 Task: Search one way flight ticket for 3 adults, 3 children in business from Jackson: Jackson-medgar Wiley Evers International Airport to Rockford: Chicago Rockford International Airport(was Northwest Chicagoland Regional Airport At Rockford) on 5-1-2023. Choice of flights is United. Number of bags: 4 checked bags. Price is upto 42000. Outbound departure time preference is 15:45.
Action: Mouse moved to (366, 536)
Screenshot: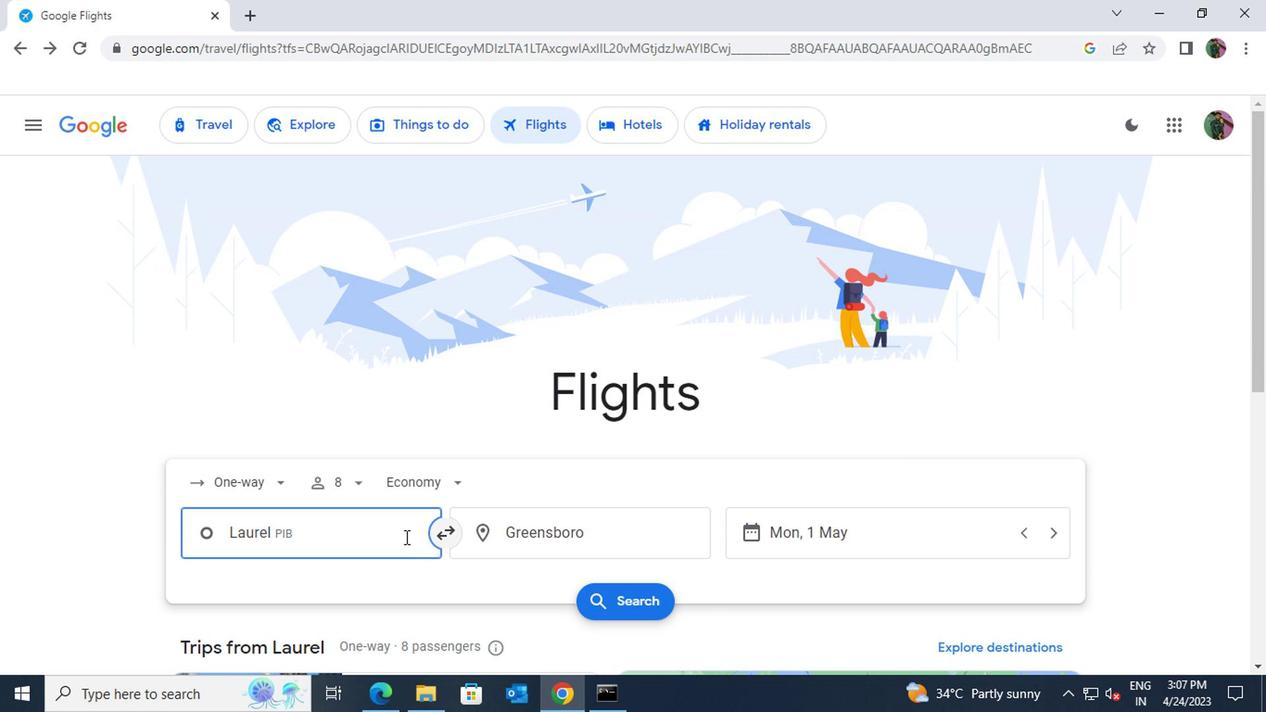 
Action: Mouse pressed left at (366, 536)
Screenshot: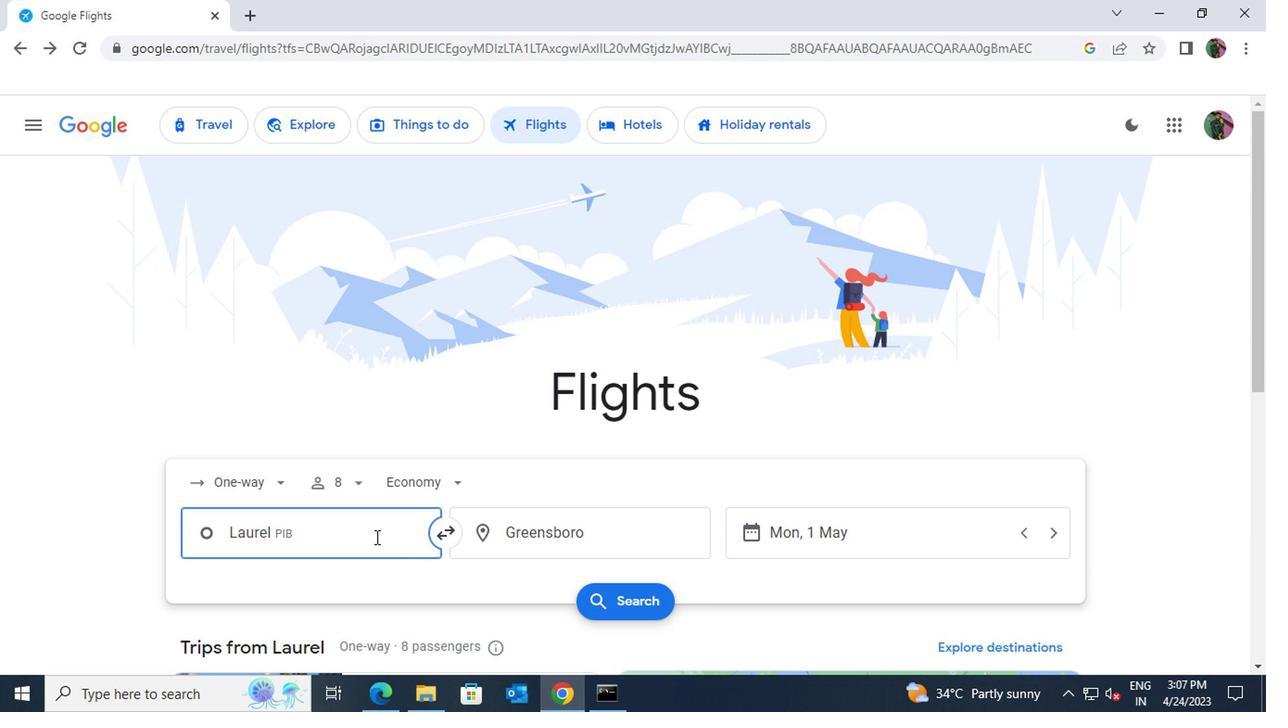 
Action: Key pressed jackson<Key.space>medg
Screenshot: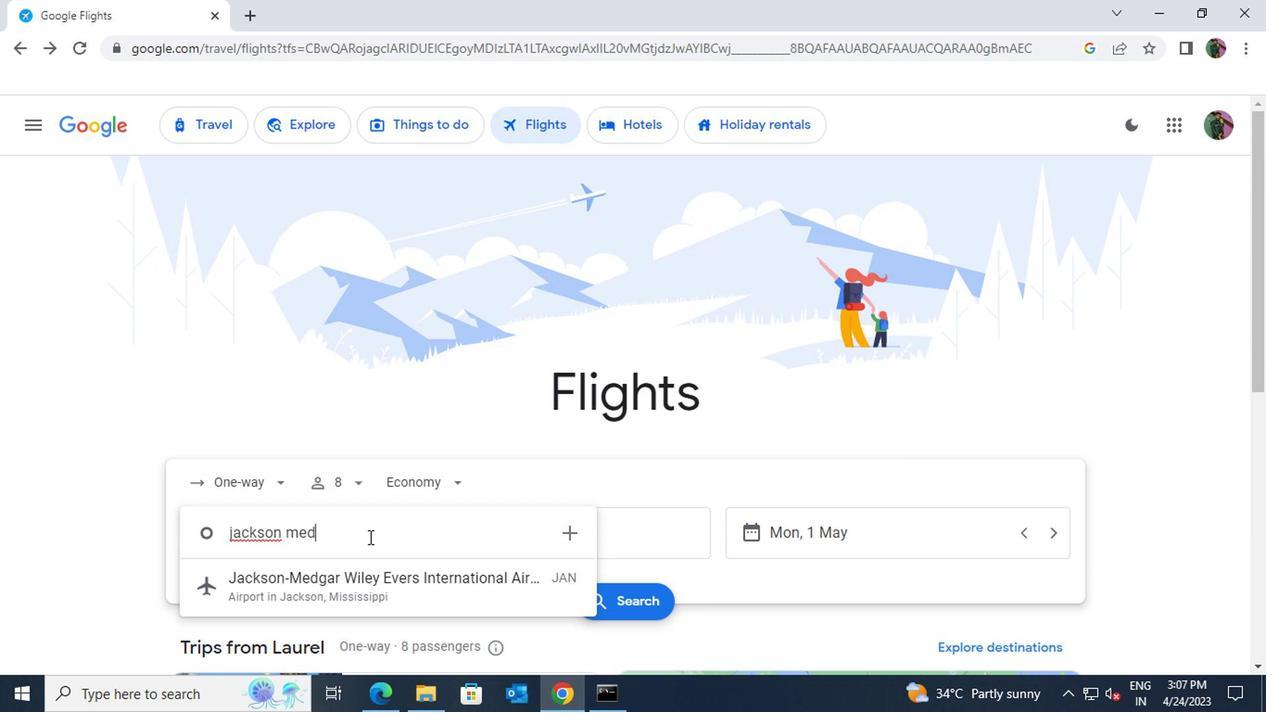 
Action: Mouse moved to (372, 581)
Screenshot: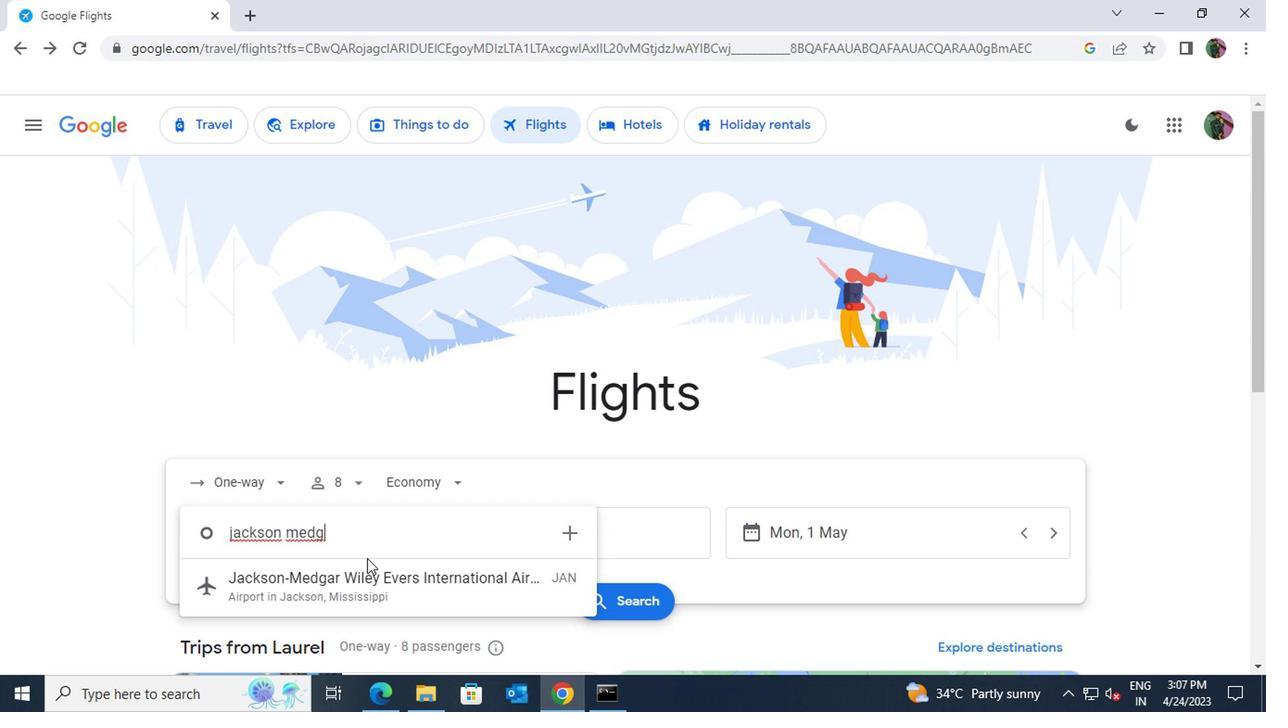 
Action: Mouse pressed left at (372, 581)
Screenshot: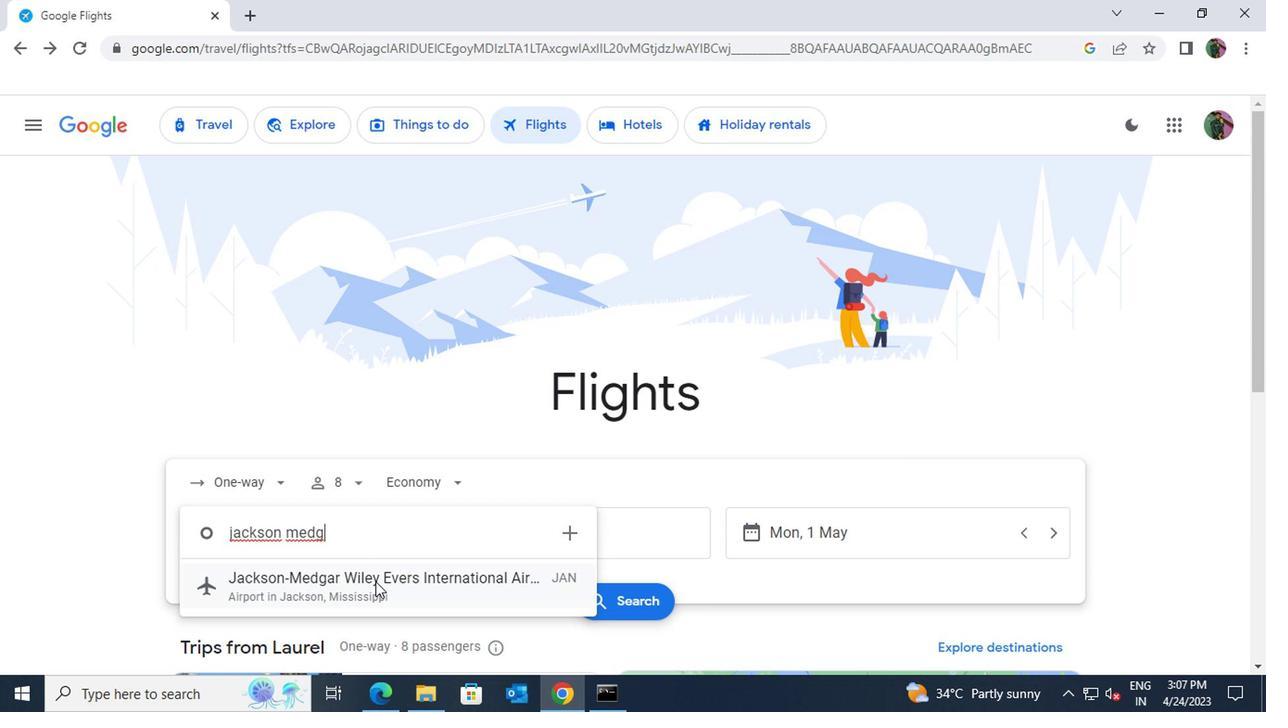 
Action: Mouse moved to (538, 538)
Screenshot: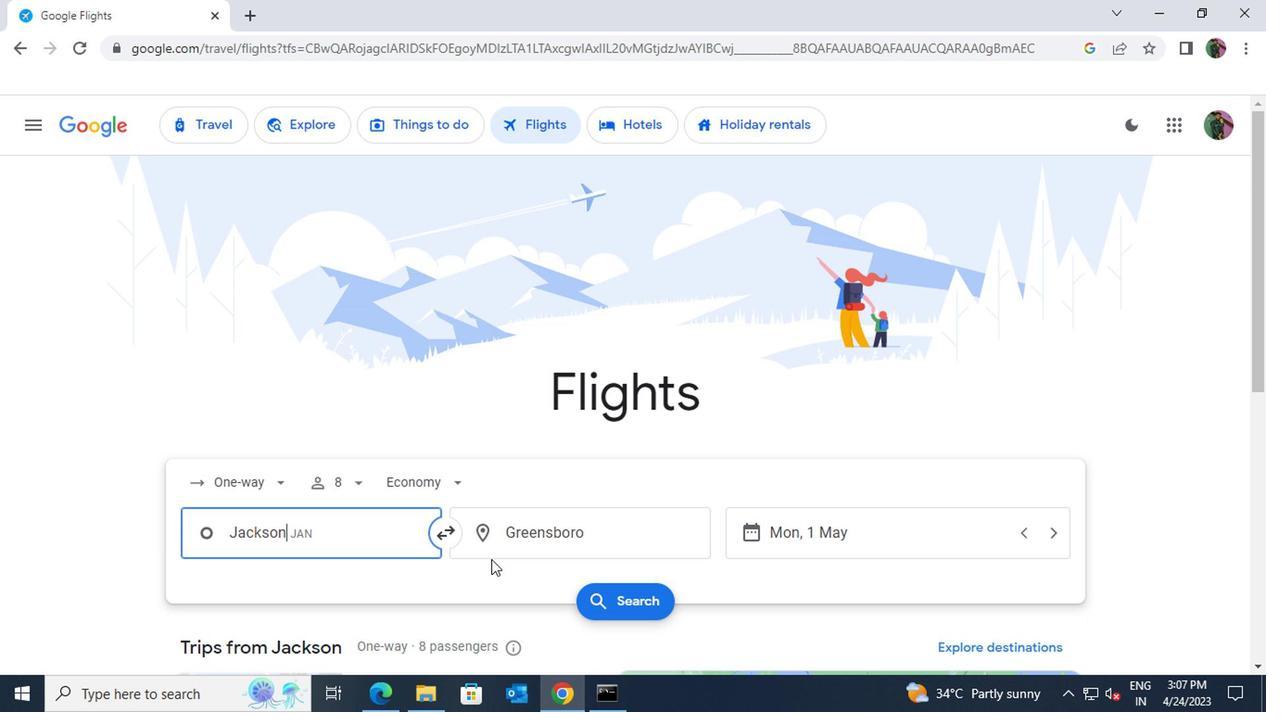
Action: Mouse pressed left at (538, 538)
Screenshot: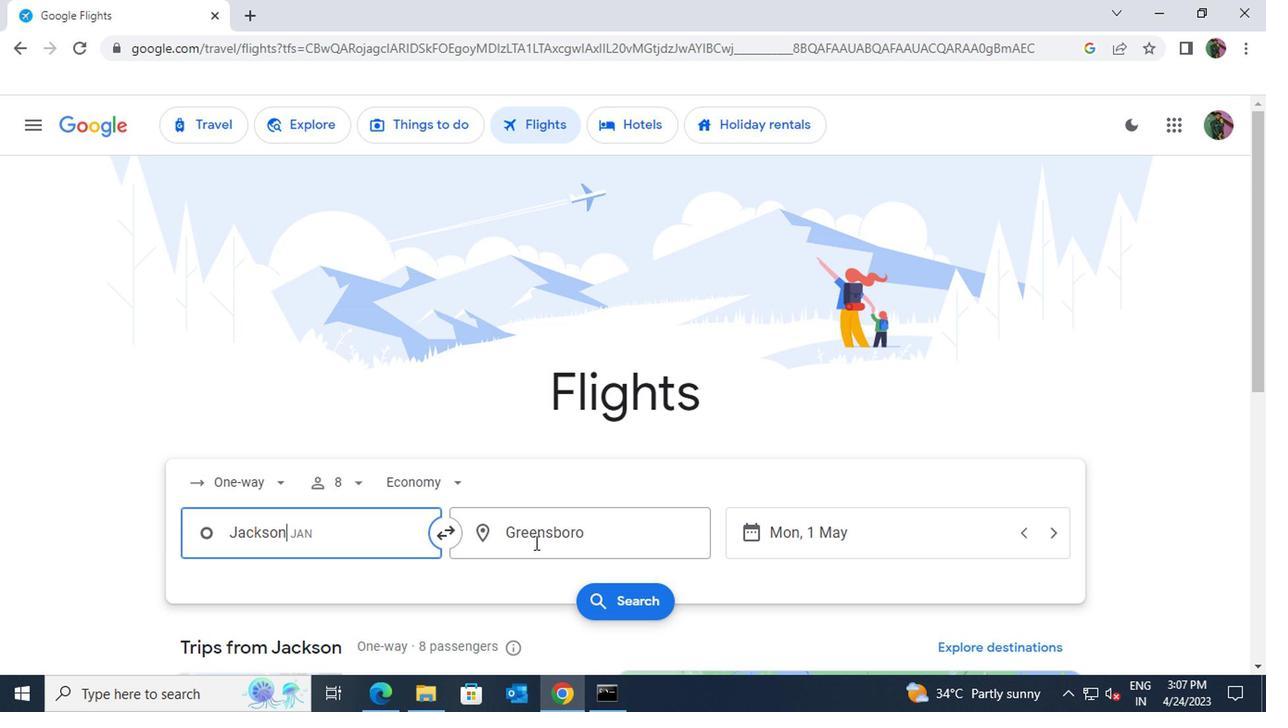 
Action: Key pressed rockford<Key.space>chic
Screenshot: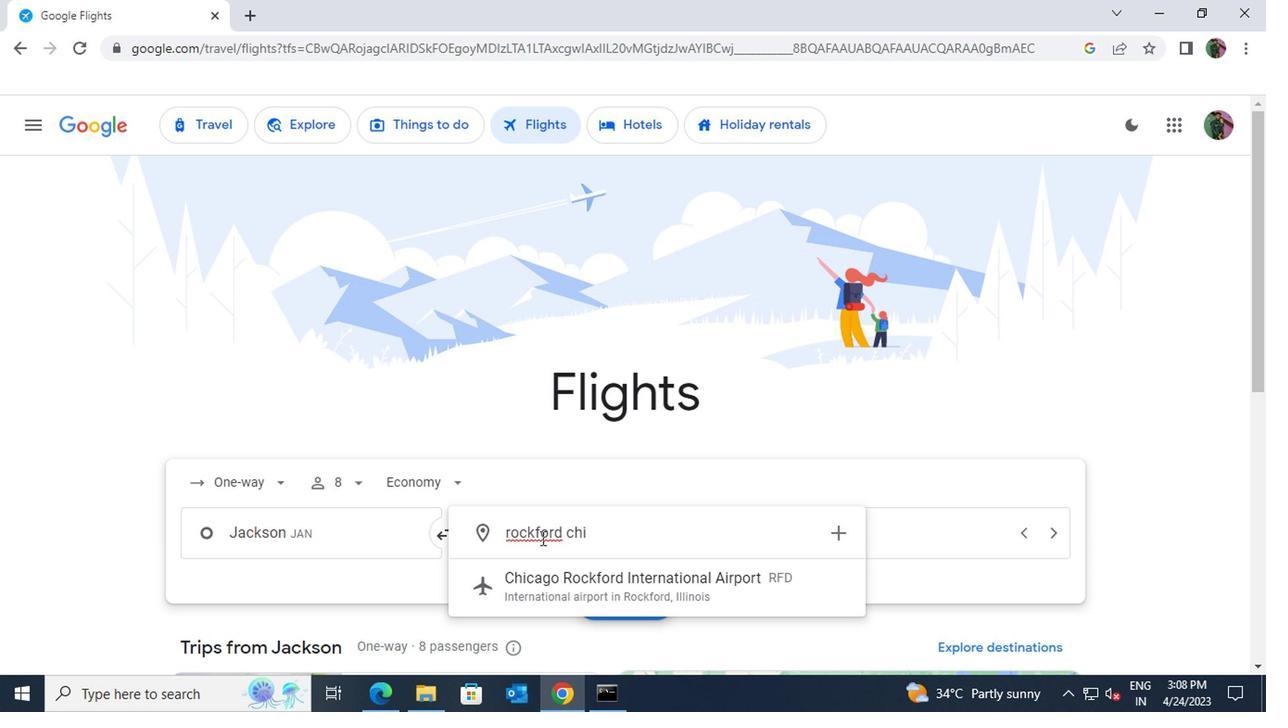 
Action: Mouse moved to (558, 575)
Screenshot: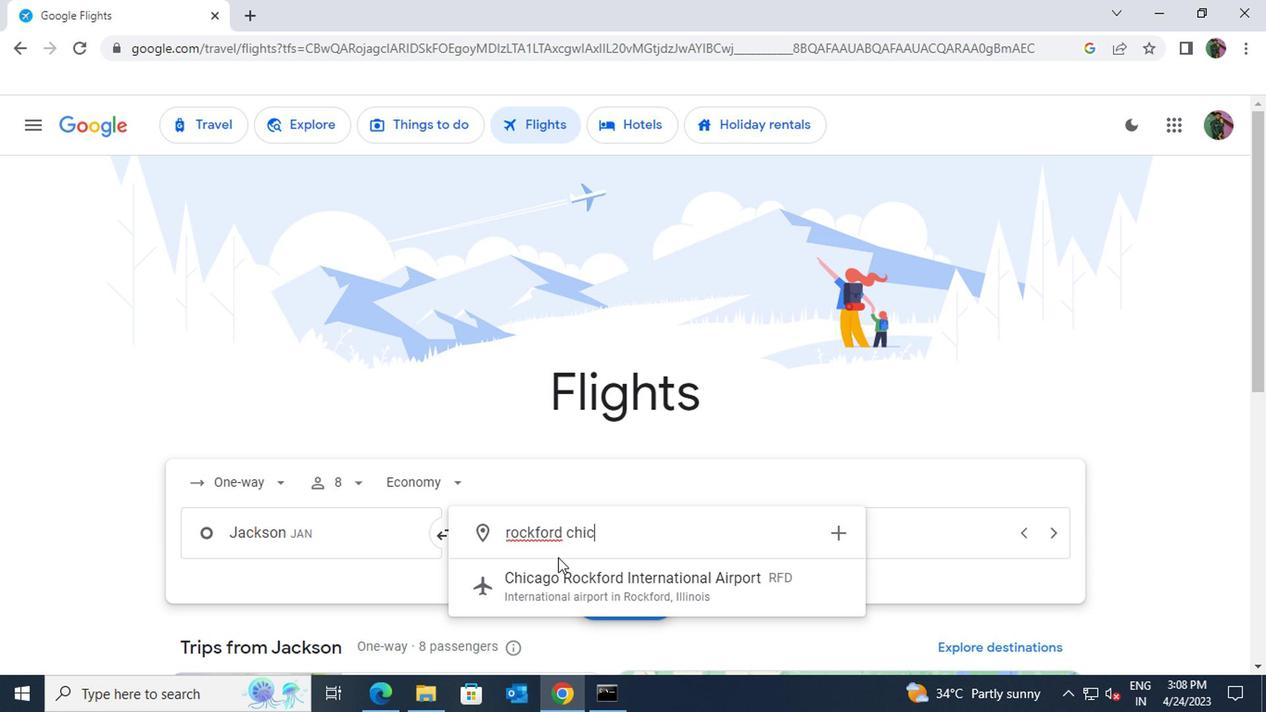
Action: Mouse pressed left at (558, 575)
Screenshot: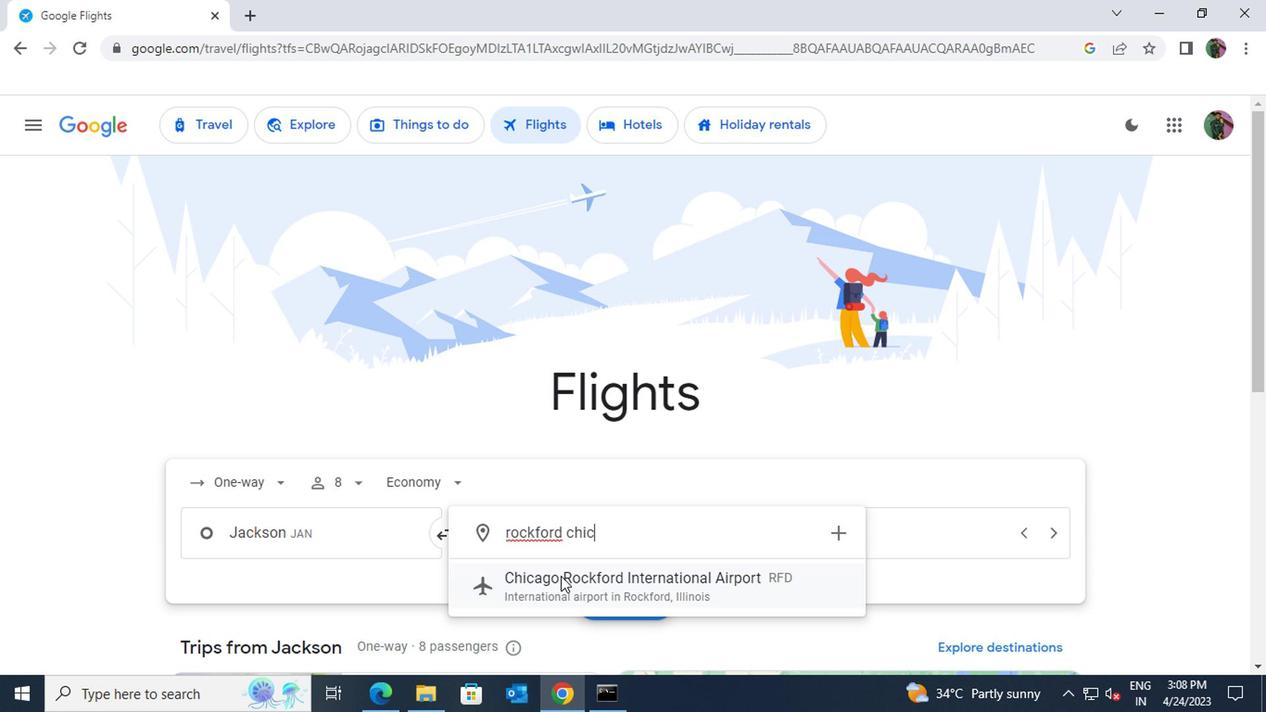 
Action: Mouse moved to (277, 481)
Screenshot: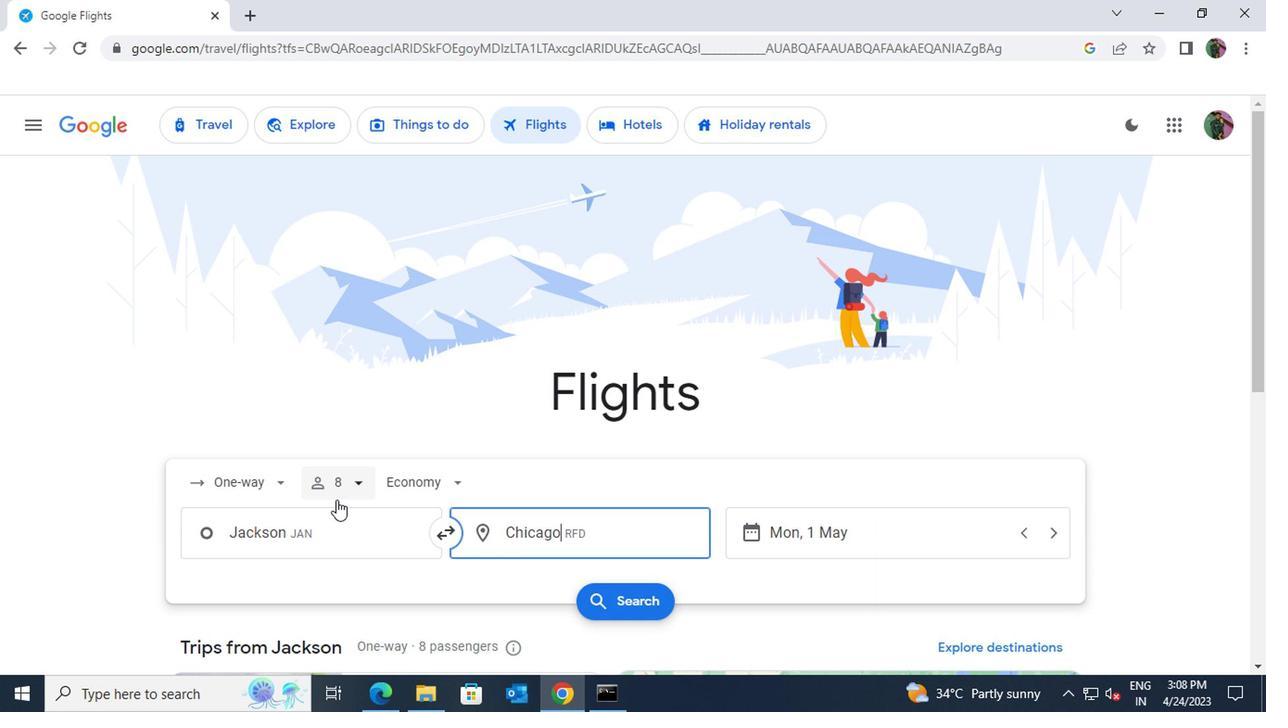 
Action: Mouse pressed left at (277, 481)
Screenshot: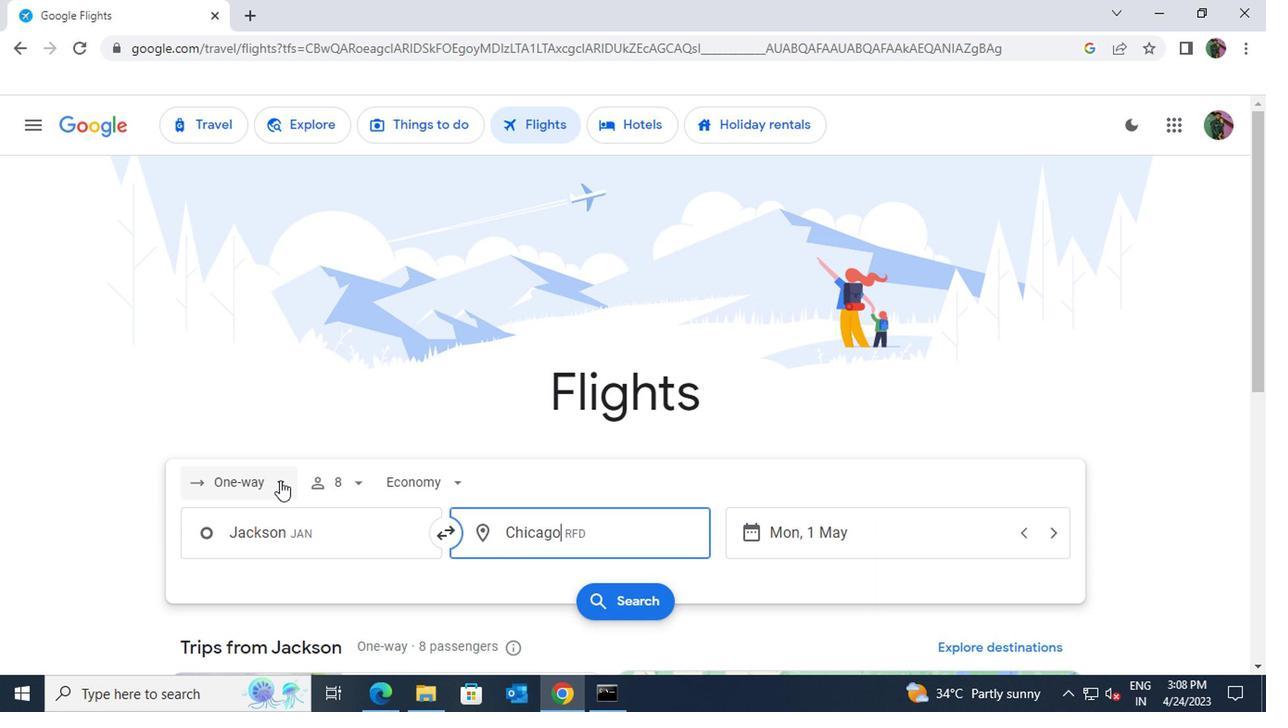 
Action: Mouse moved to (270, 392)
Screenshot: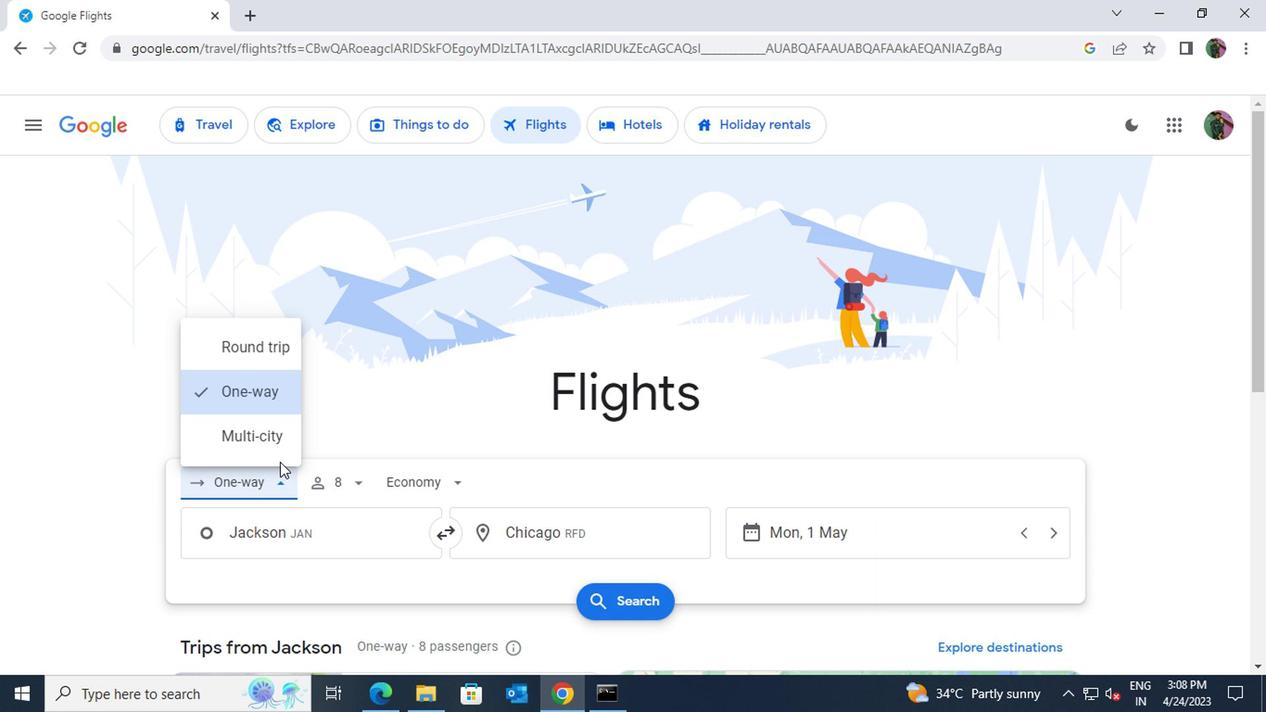 
Action: Mouse pressed left at (270, 392)
Screenshot: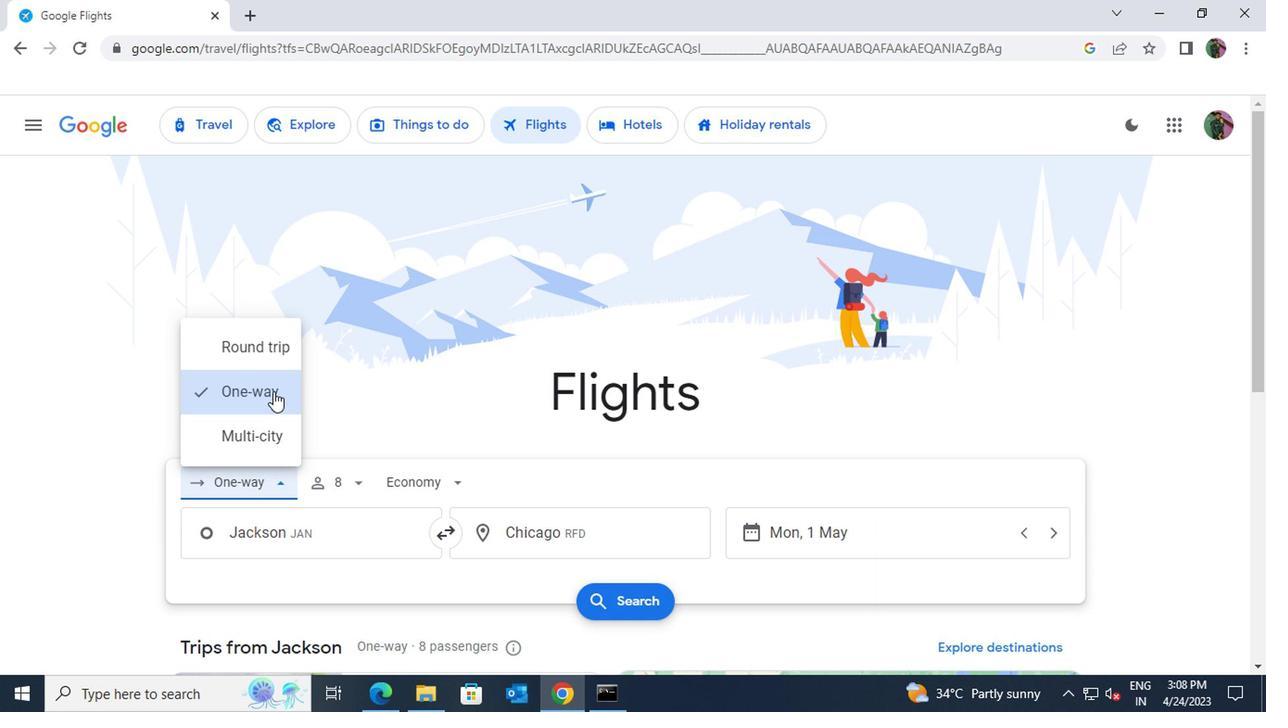 
Action: Mouse moved to (346, 478)
Screenshot: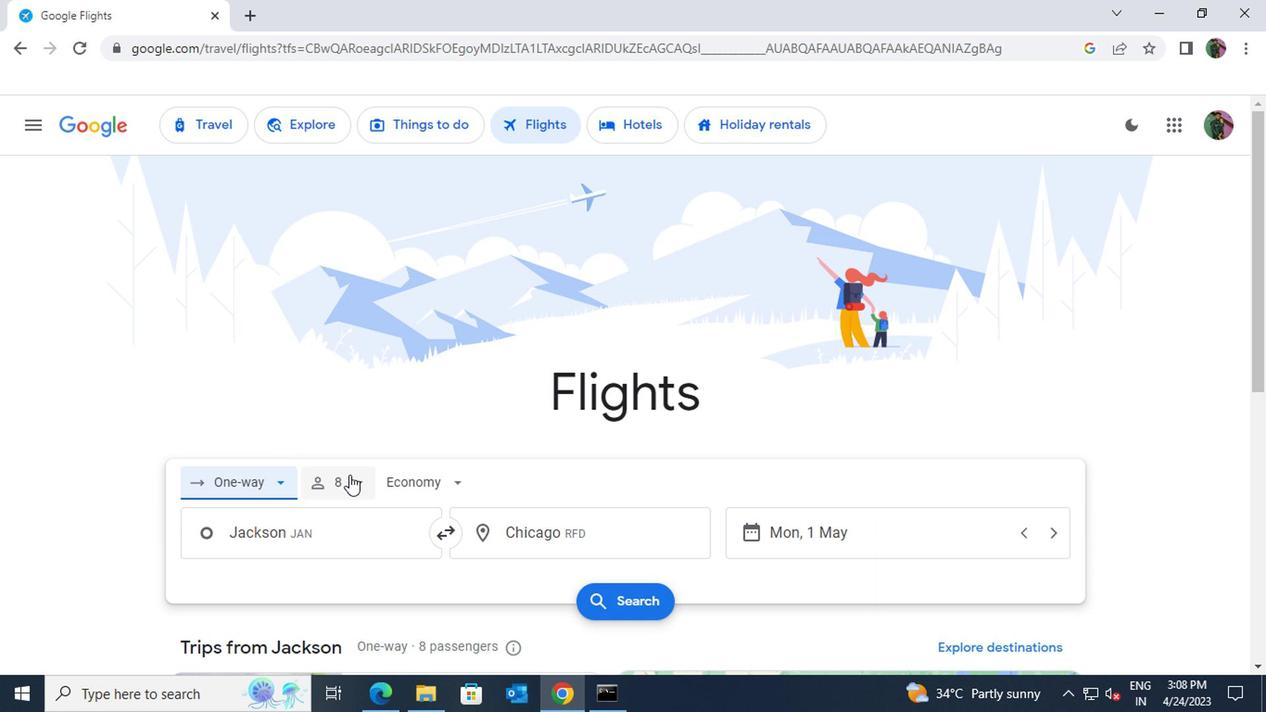 
Action: Mouse pressed left at (346, 478)
Screenshot: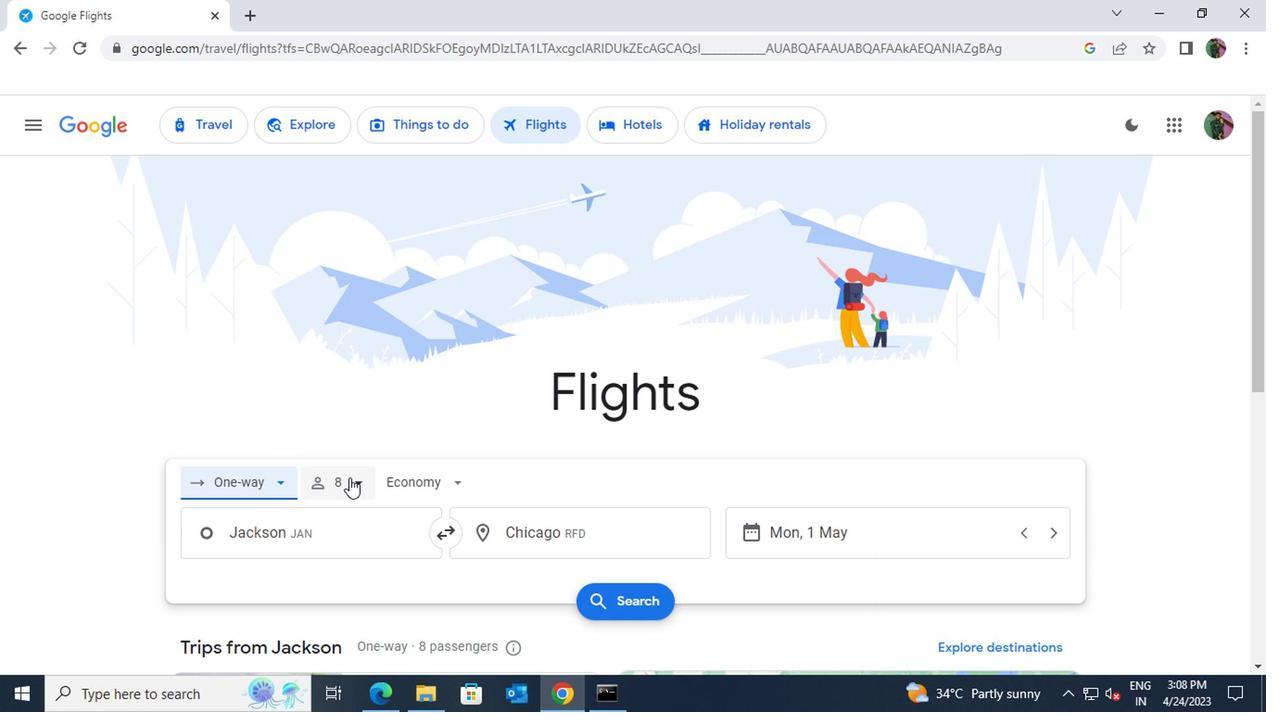 
Action: Mouse moved to (418, 527)
Screenshot: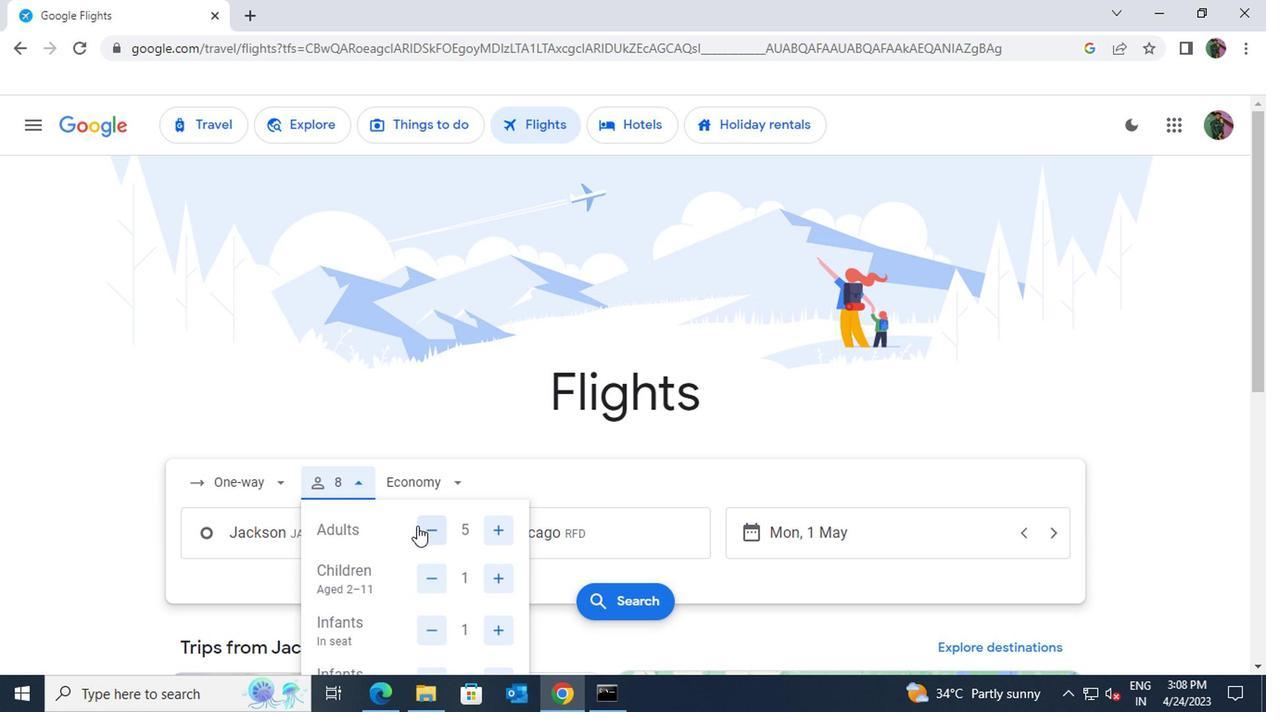 
Action: Mouse pressed left at (418, 527)
Screenshot: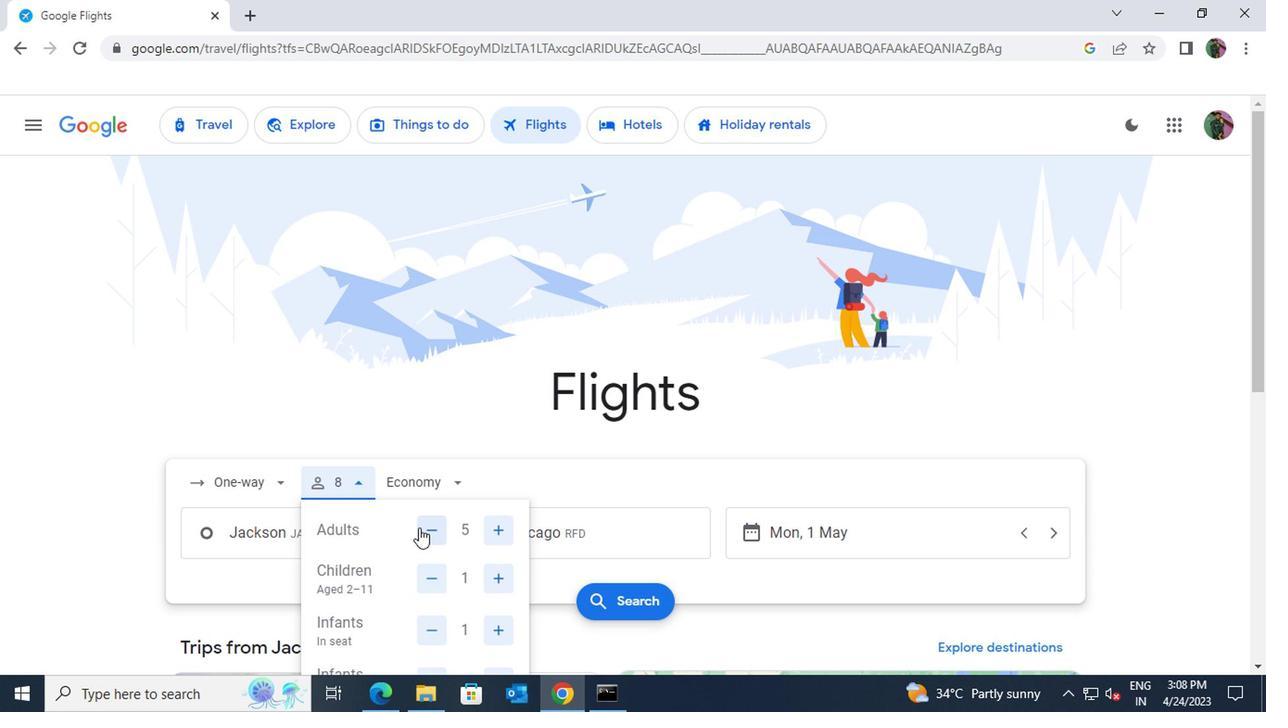 
Action: Mouse pressed left at (418, 527)
Screenshot: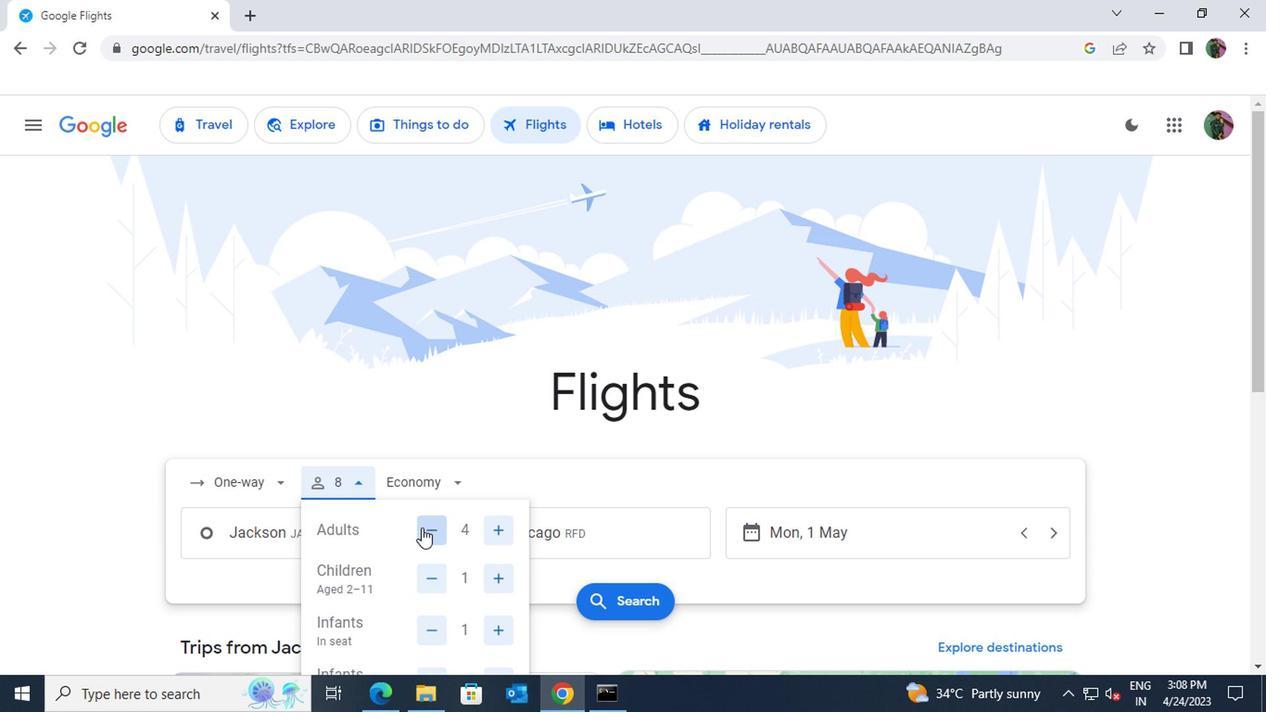 
Action: Mouse moved to (484, 573)
Screenshot: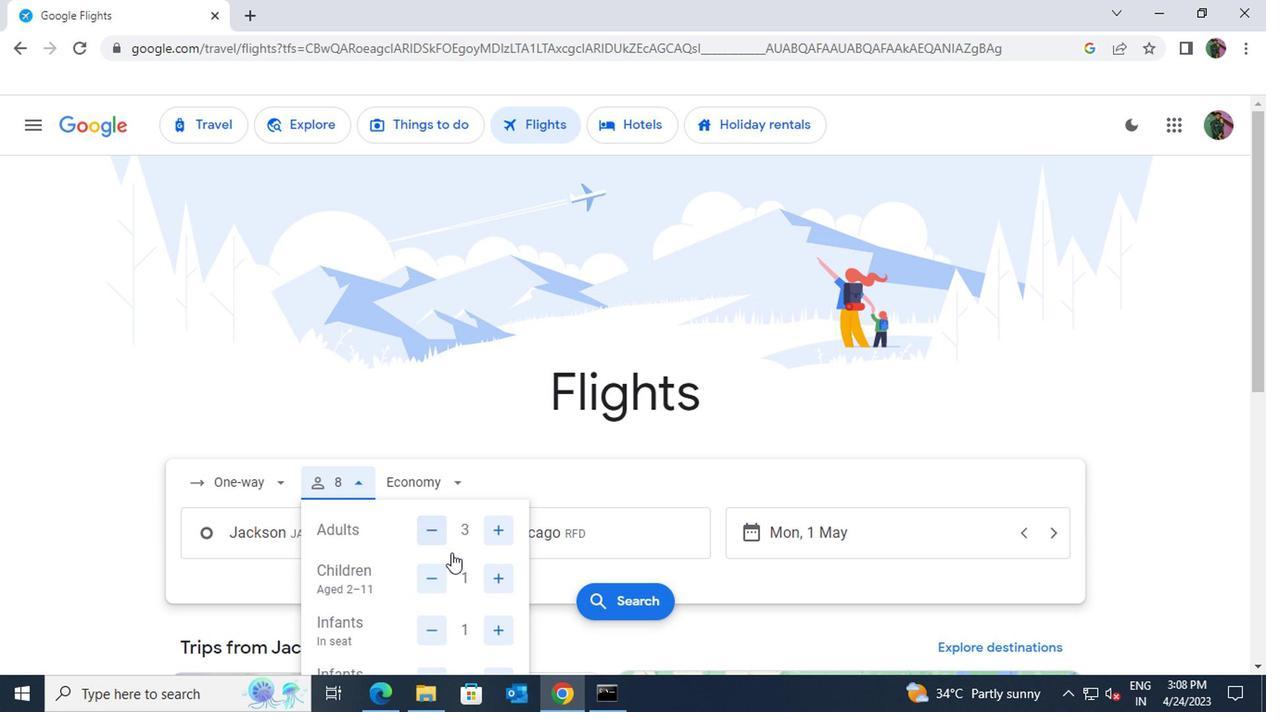 
Action: Mouse pressed left at (484, 573)
Screenshot: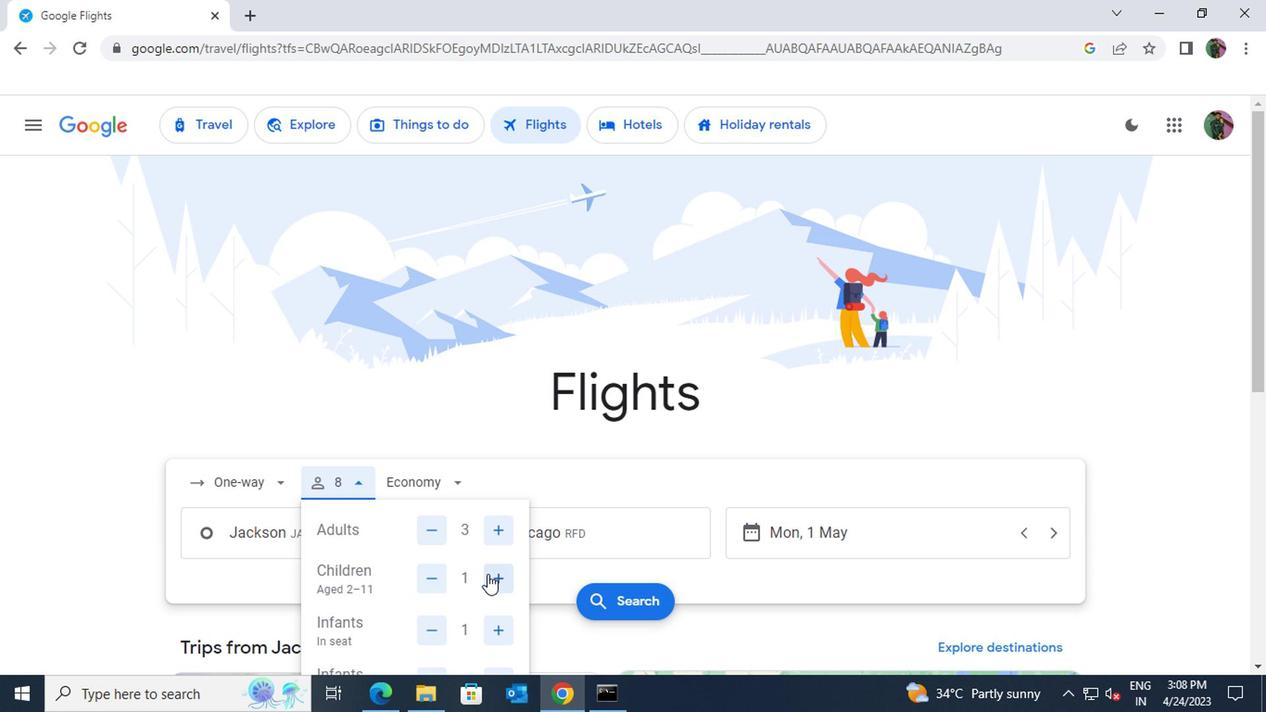 
Action: Mouse pressed left at (484, 573)
Screenshot: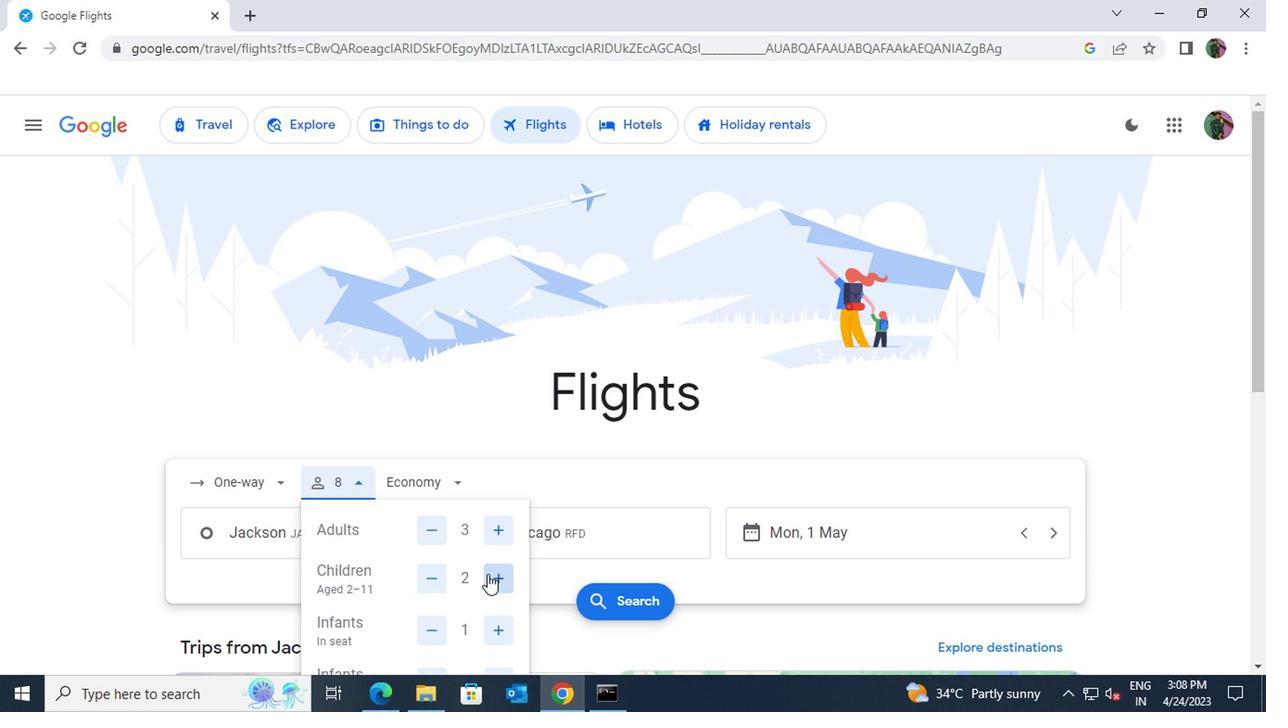 
Action: Mouse scrolled (484, 573) with delta (0, 0)
Screenshot: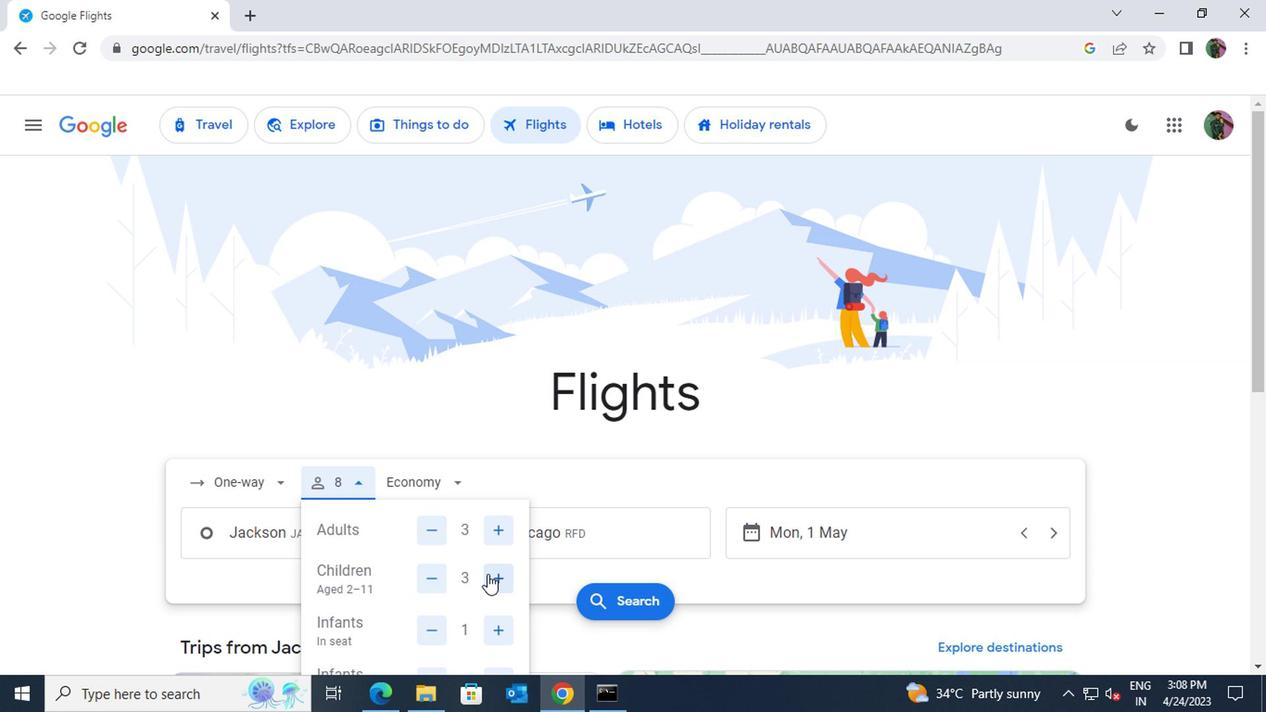 
Action: Mouse moved to (427, 543)
Screenshot: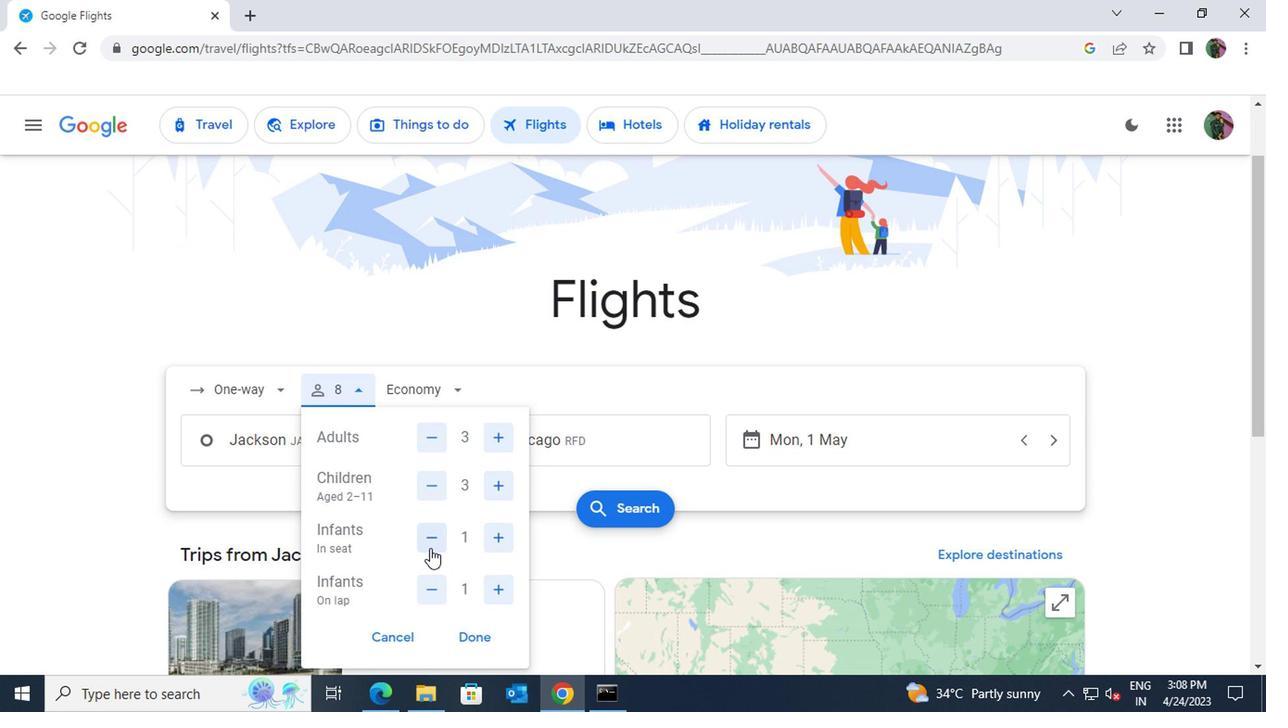 
Action: Mouse pressed left at (427, 543)
Screenshot: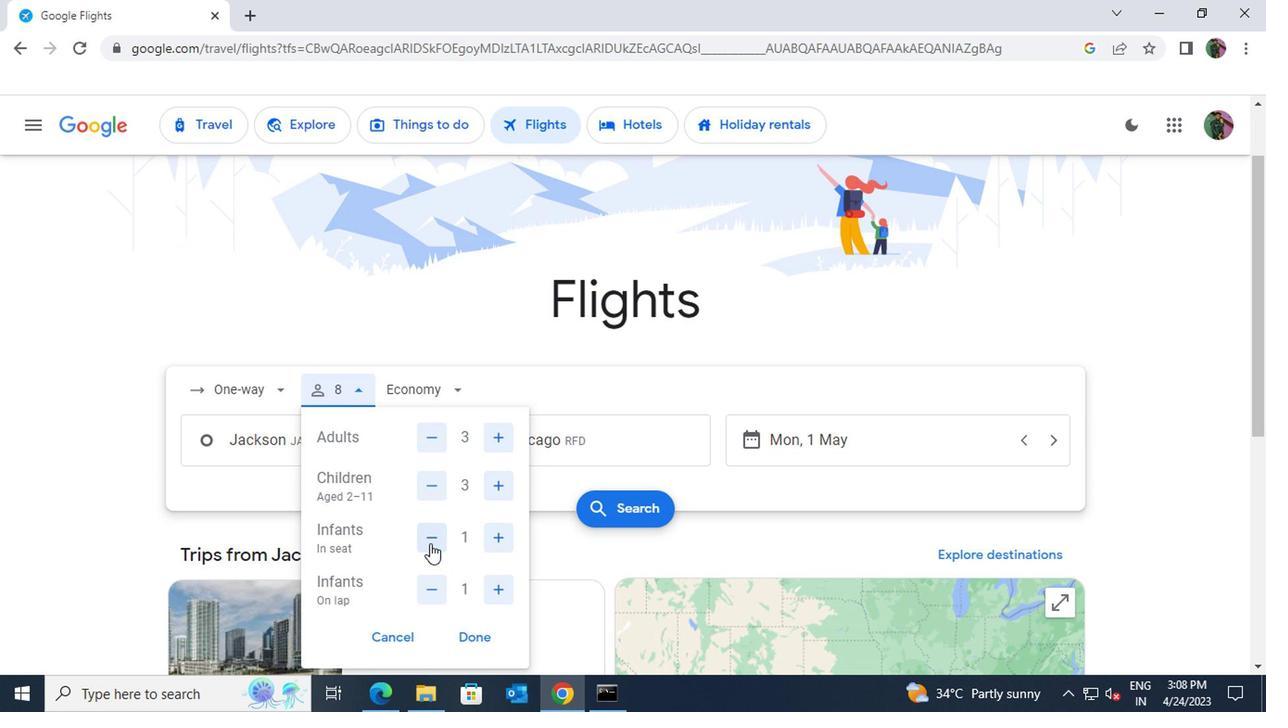 
Action: Mouse moved to (430, 578)
Screenshot: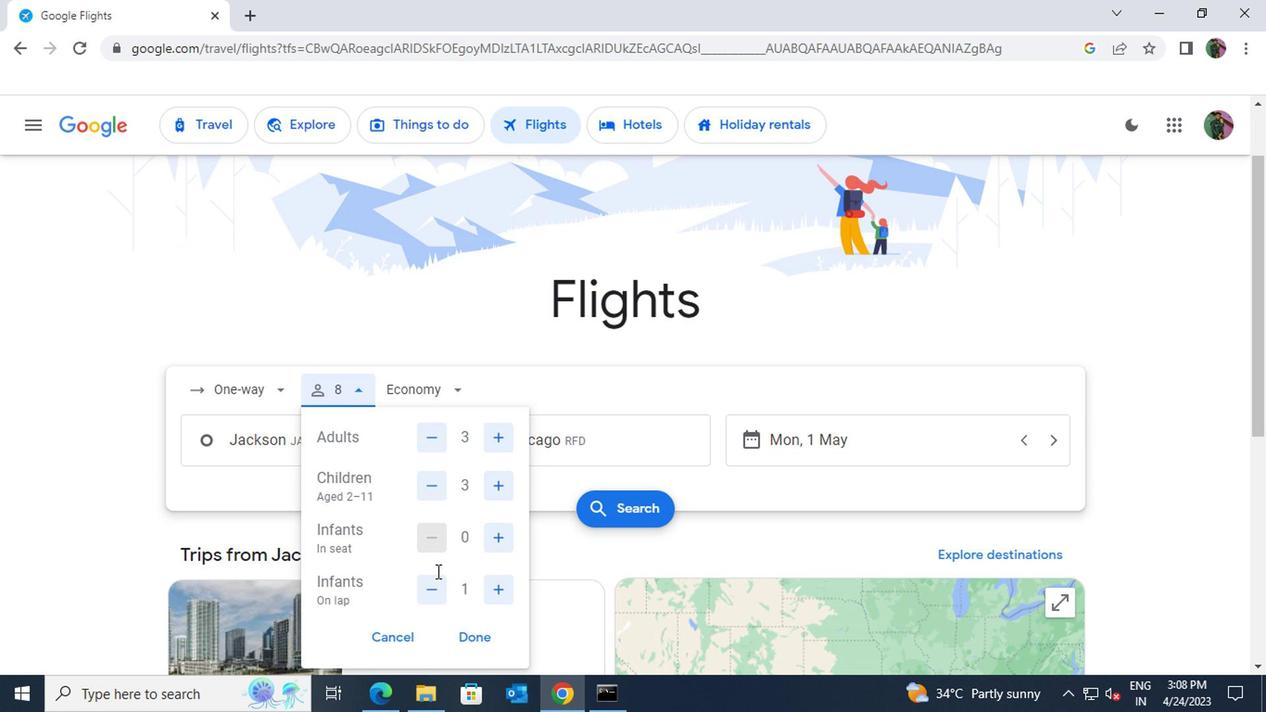 
Action: Mouse pressed left at (430, 578)
Screenshot: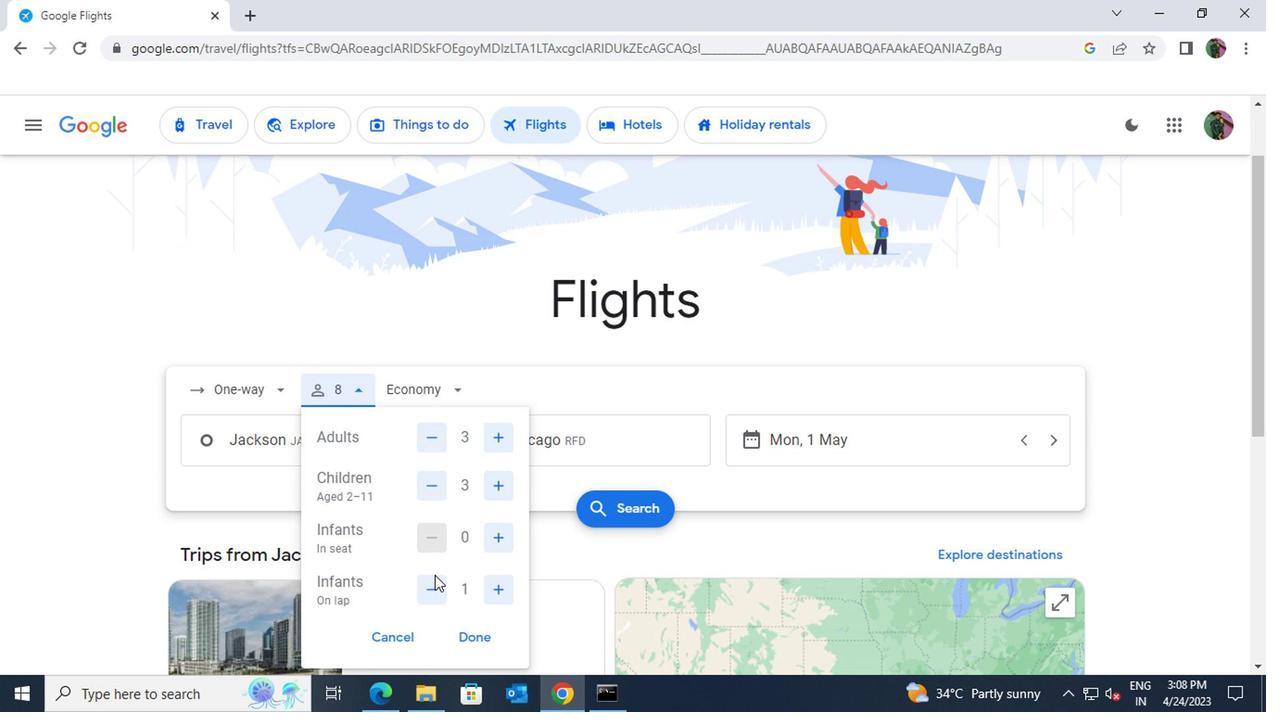 
Action: Mouse scrolled (430, 577) with delta (0, -1)
Screenshot: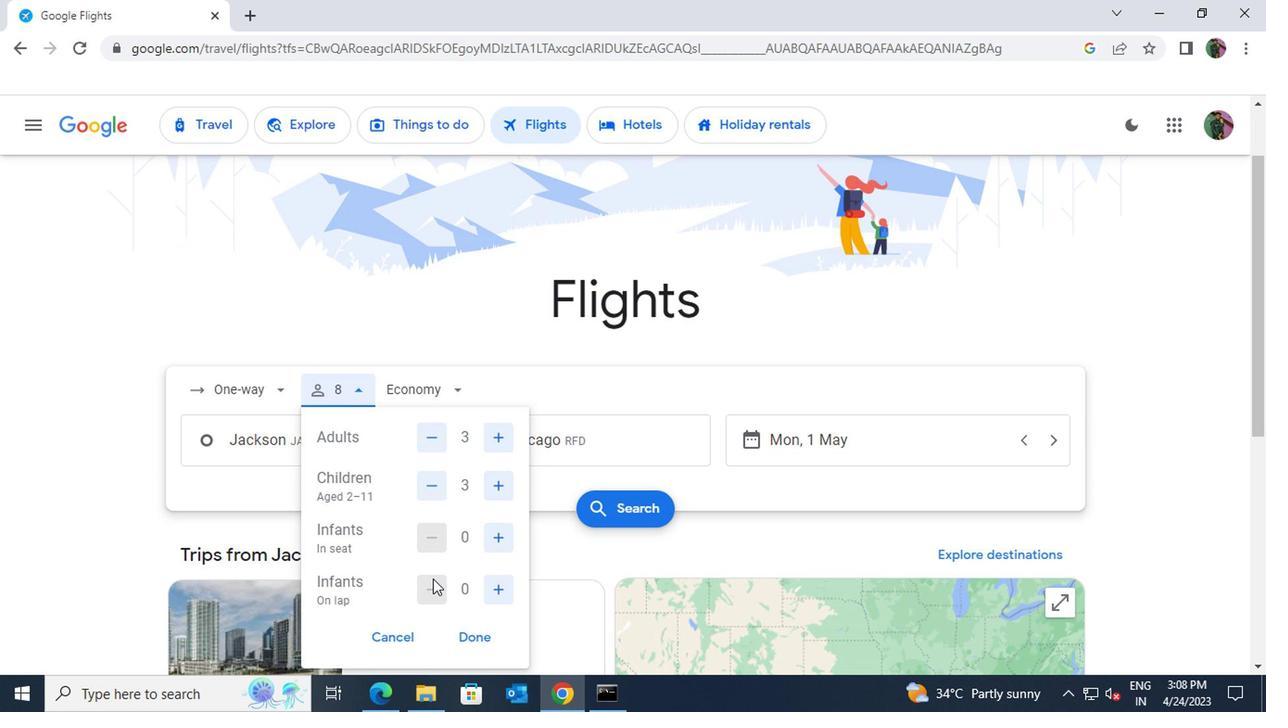 
Action: Mouse moved to (464, 544)
Screenshot: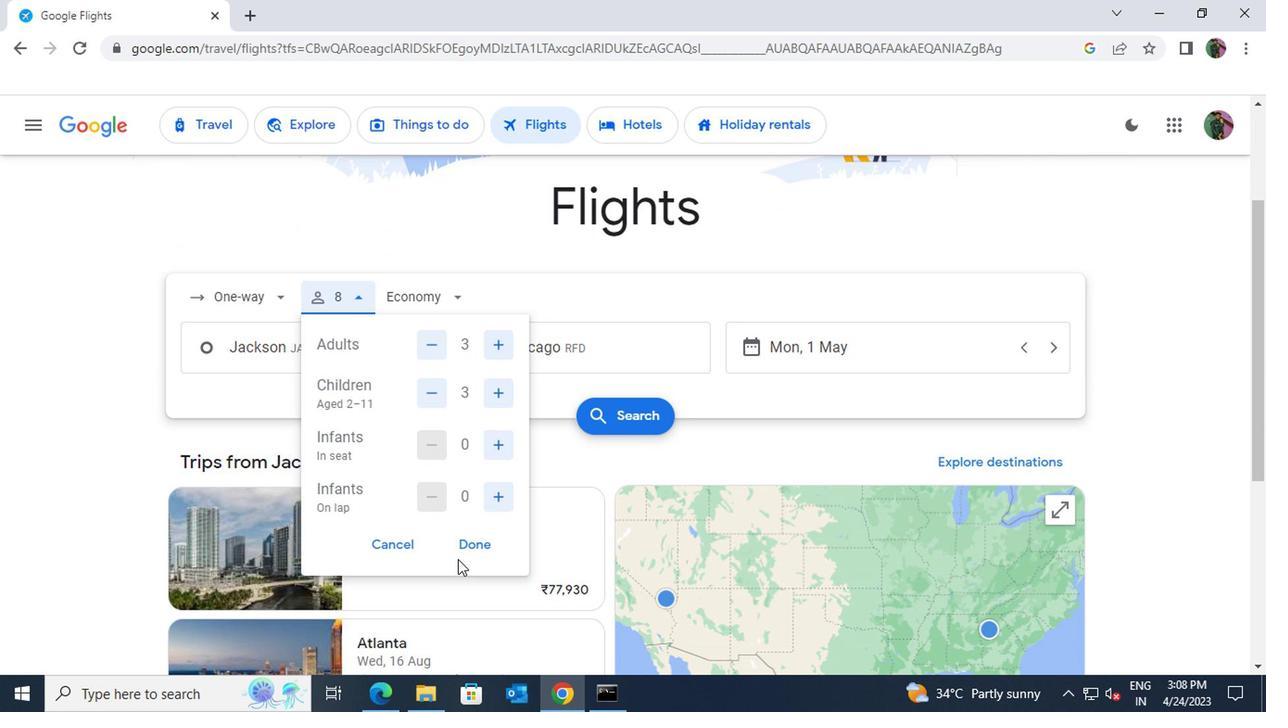
Action: Mouse pressed left at (464, 544)
Screenshot: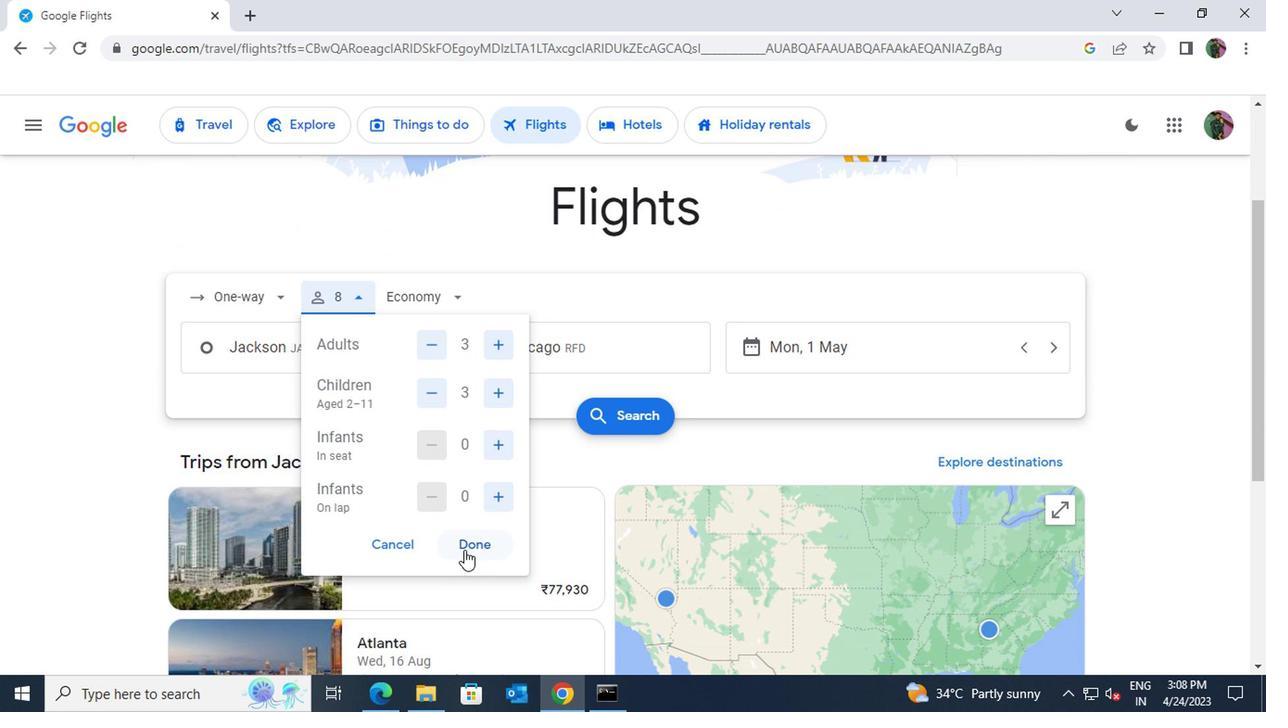 
Action: Mouse moved to (743, 345)
Screenshot: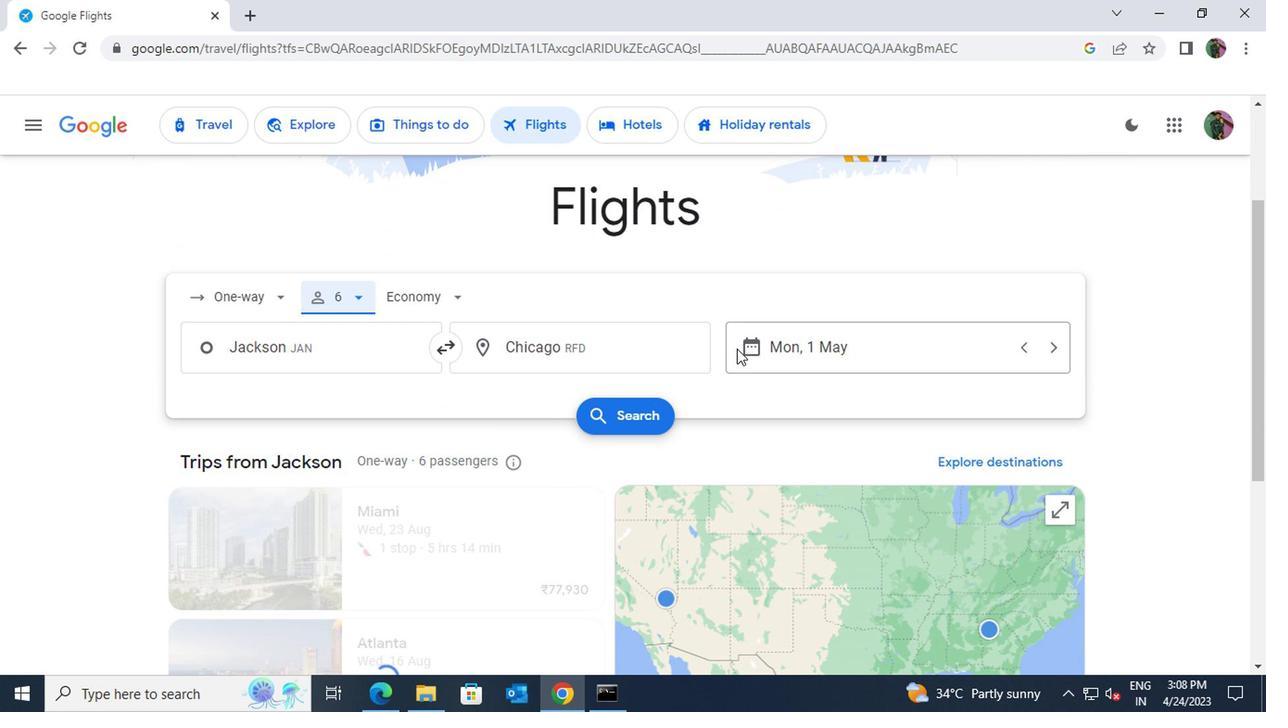 
Action: Mouse pressed left at (743, 345)
Screenshot: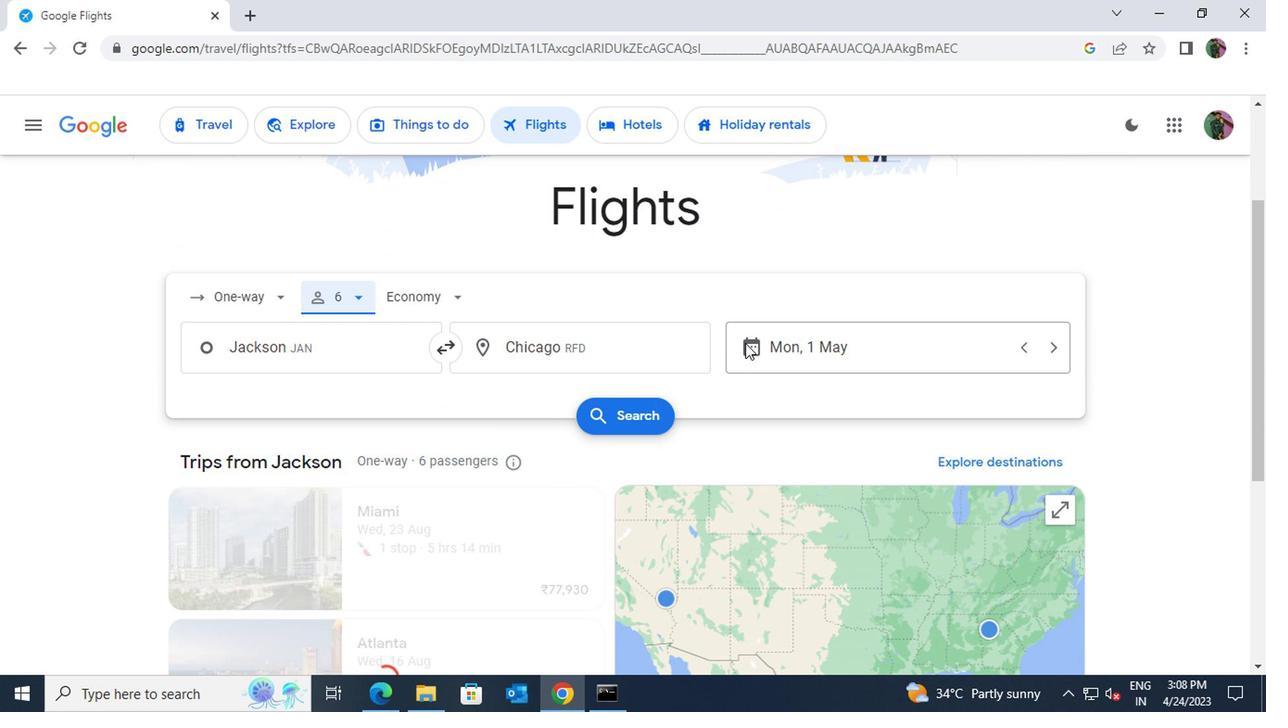
Action: Mouse moved to (807, 338)
Screenshot: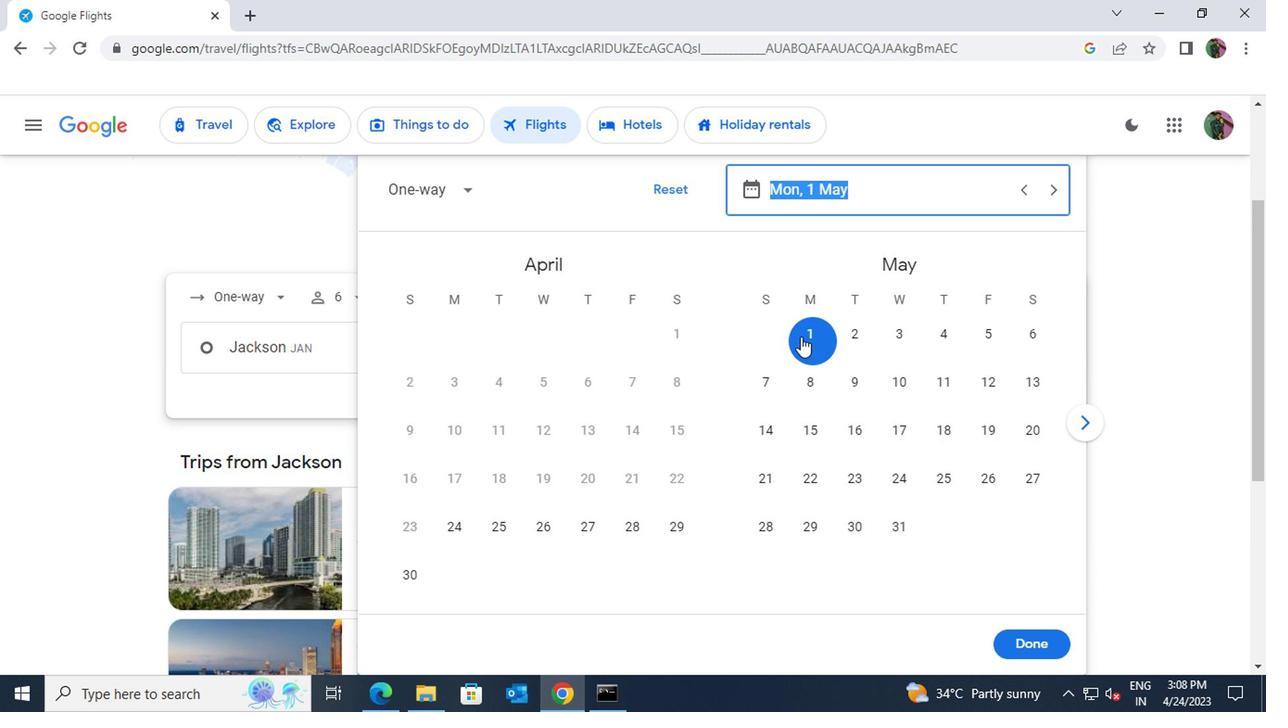 
Action: Mouse pressed left at (807, 338)
Screenshot: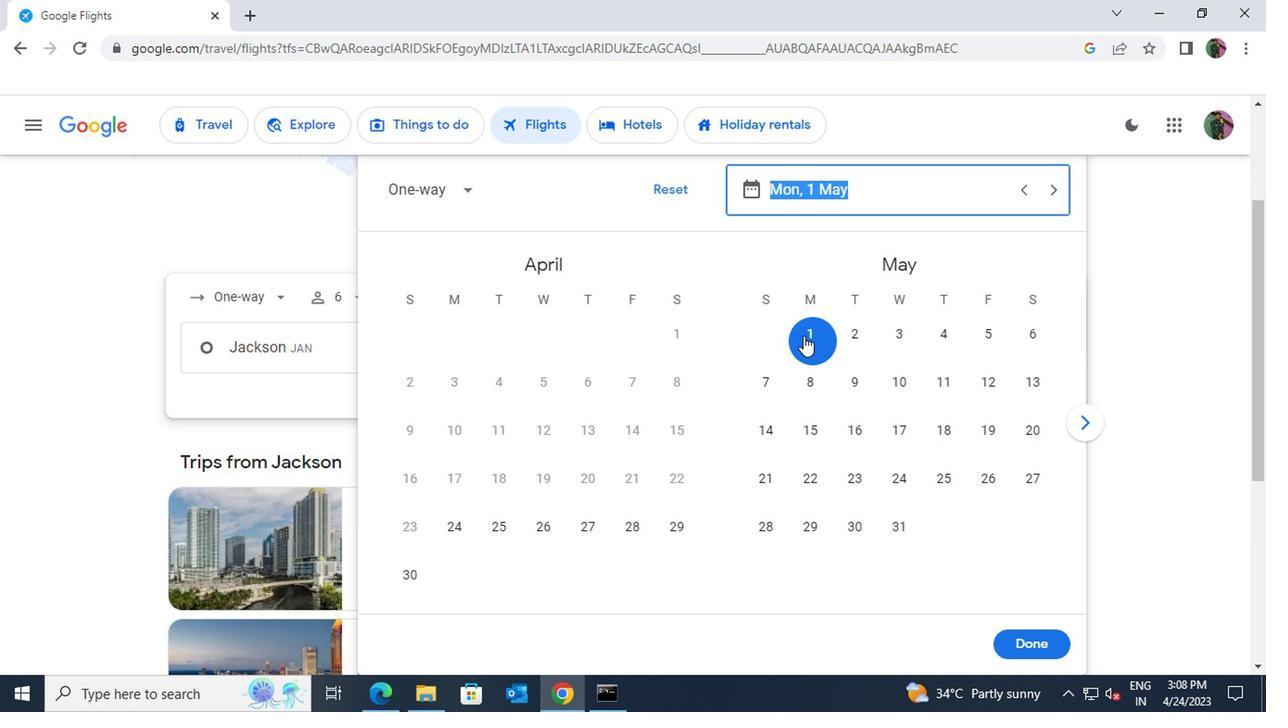 
Action: Mouse moved to (1028, 637)
Screenshot: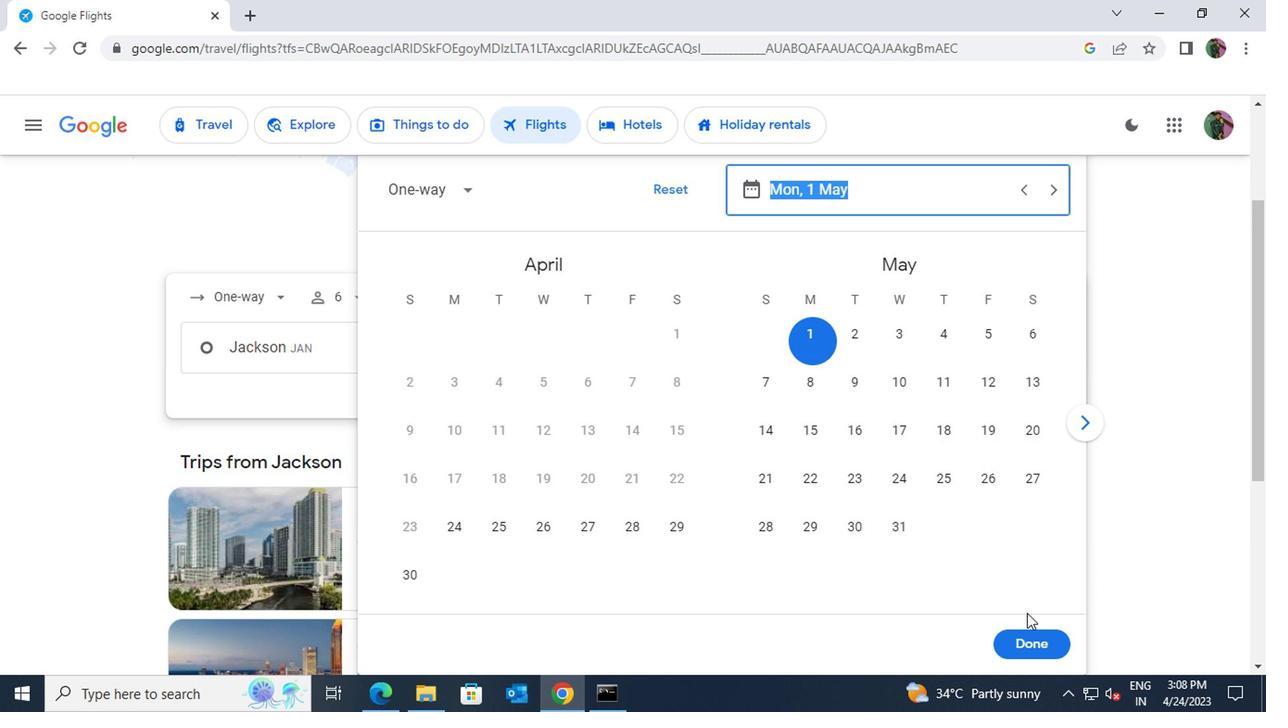 
Action: Mouse pressed left at (1028, 637)
Screenshot: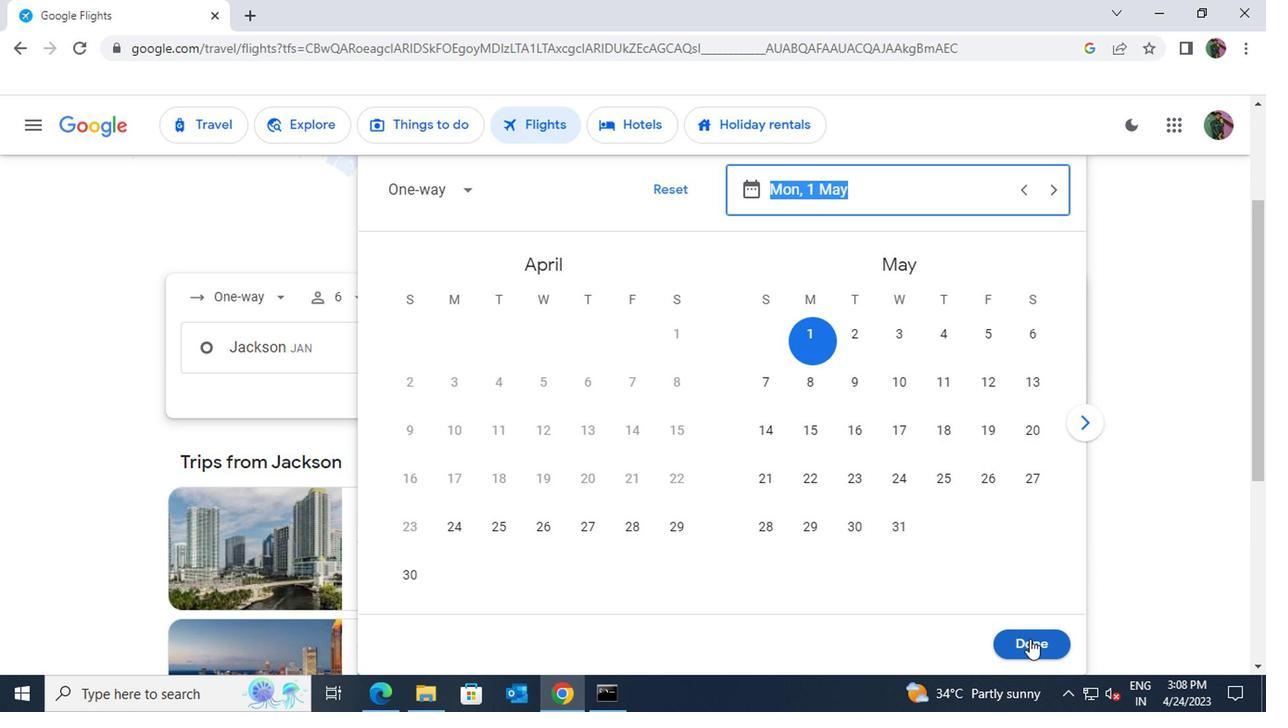 
Action: Mouse moved to (640, 413)
Screenshot: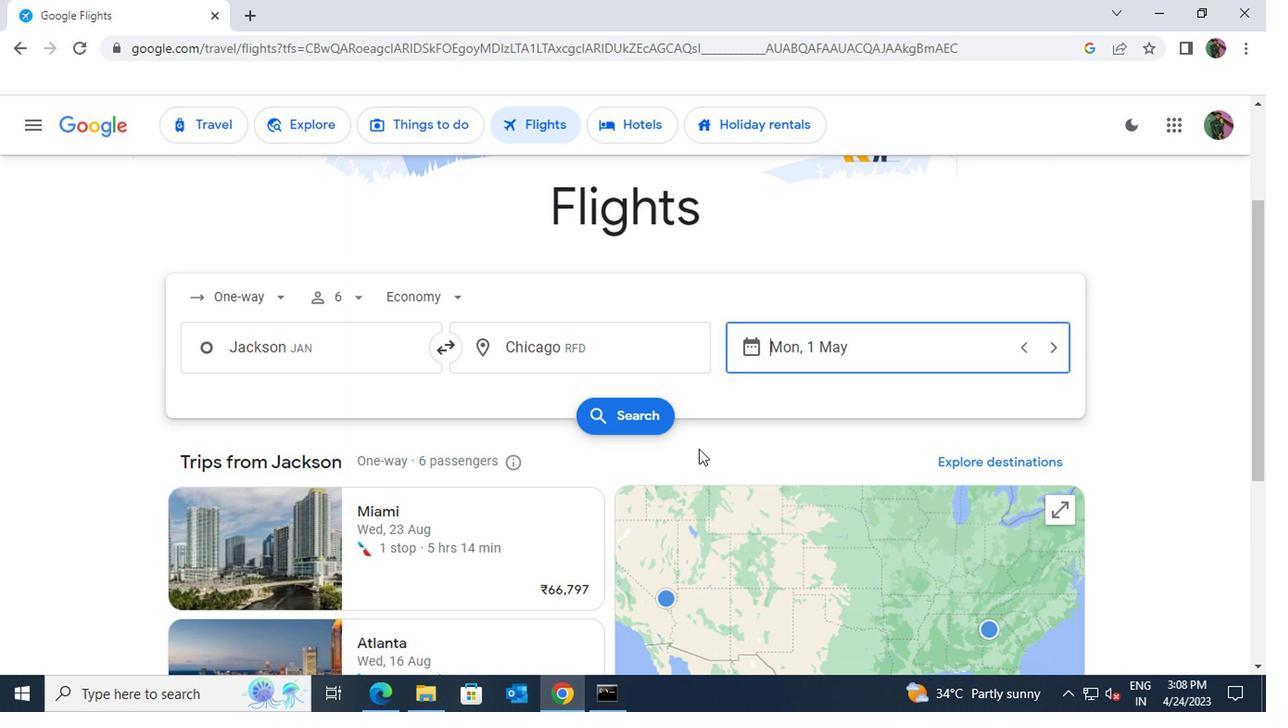
Action: Mouse pressed left at (640, 413)
Screenshot: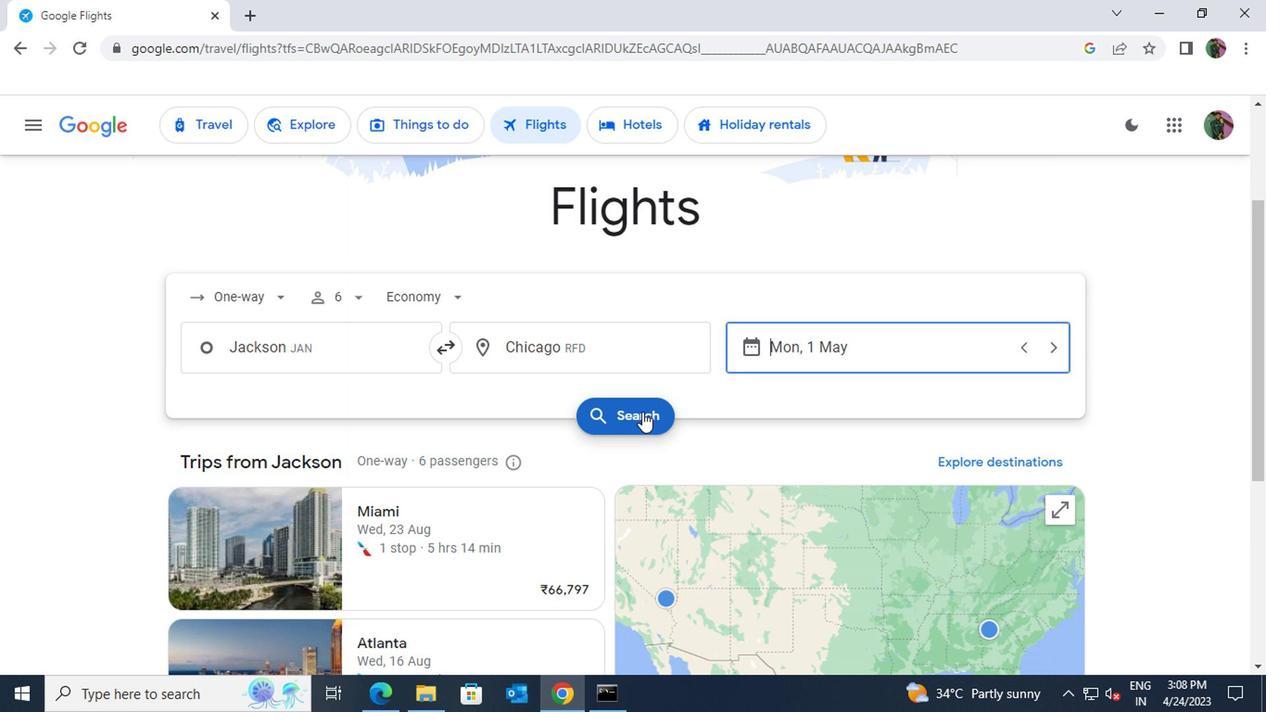 
Action: Mouse moved to (222, 289)
Screenshot: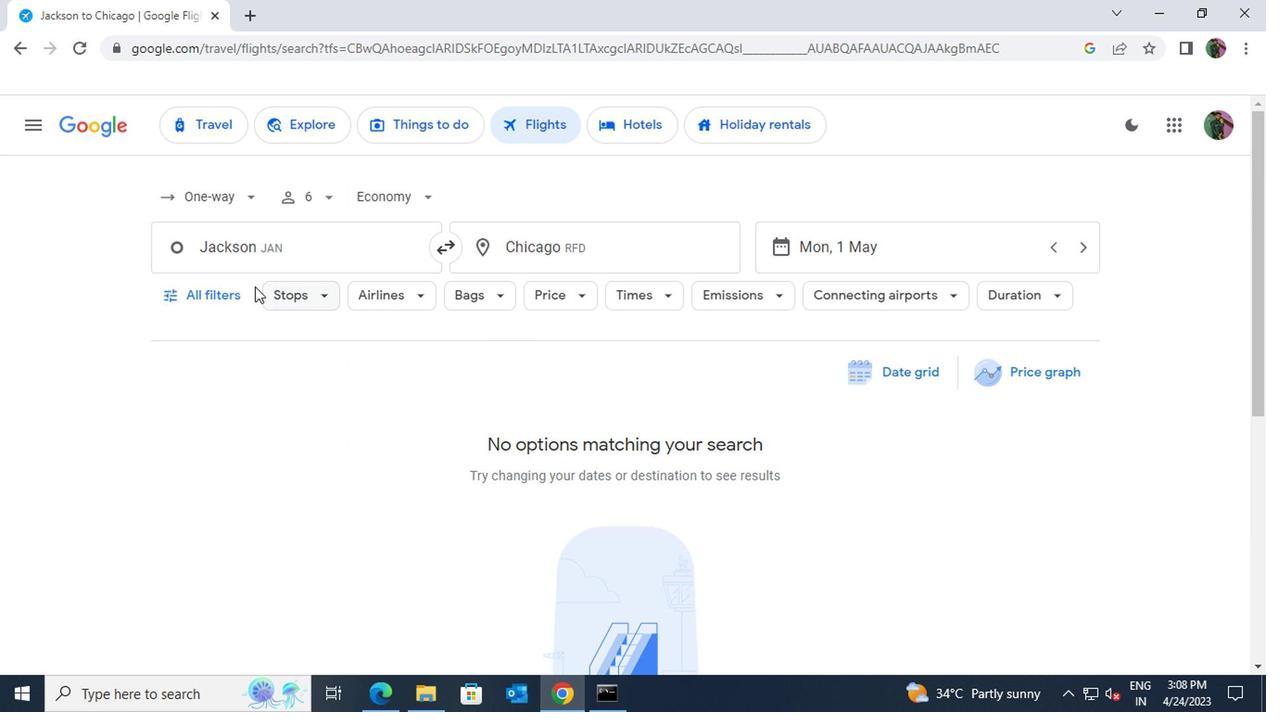 
Action: Mouse pressed left at (222, 289)
Screenshot: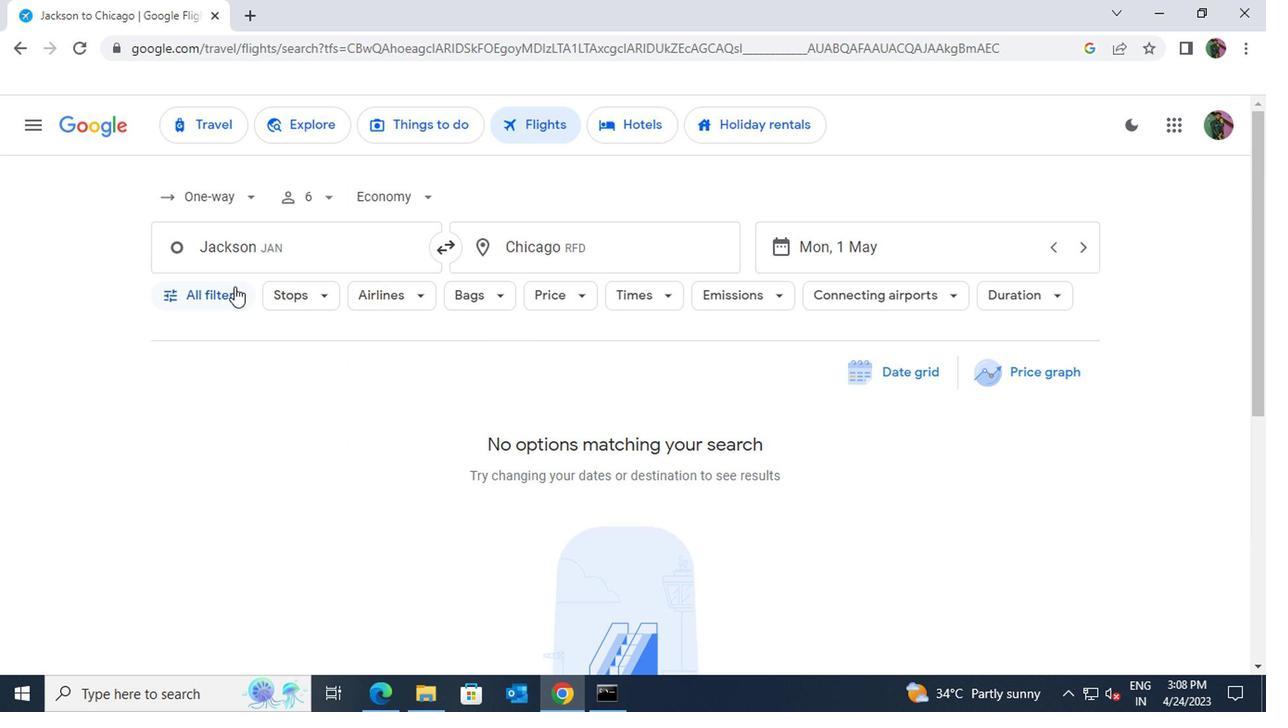 
Action: Mouse moved to (313, 507)
Screenshot: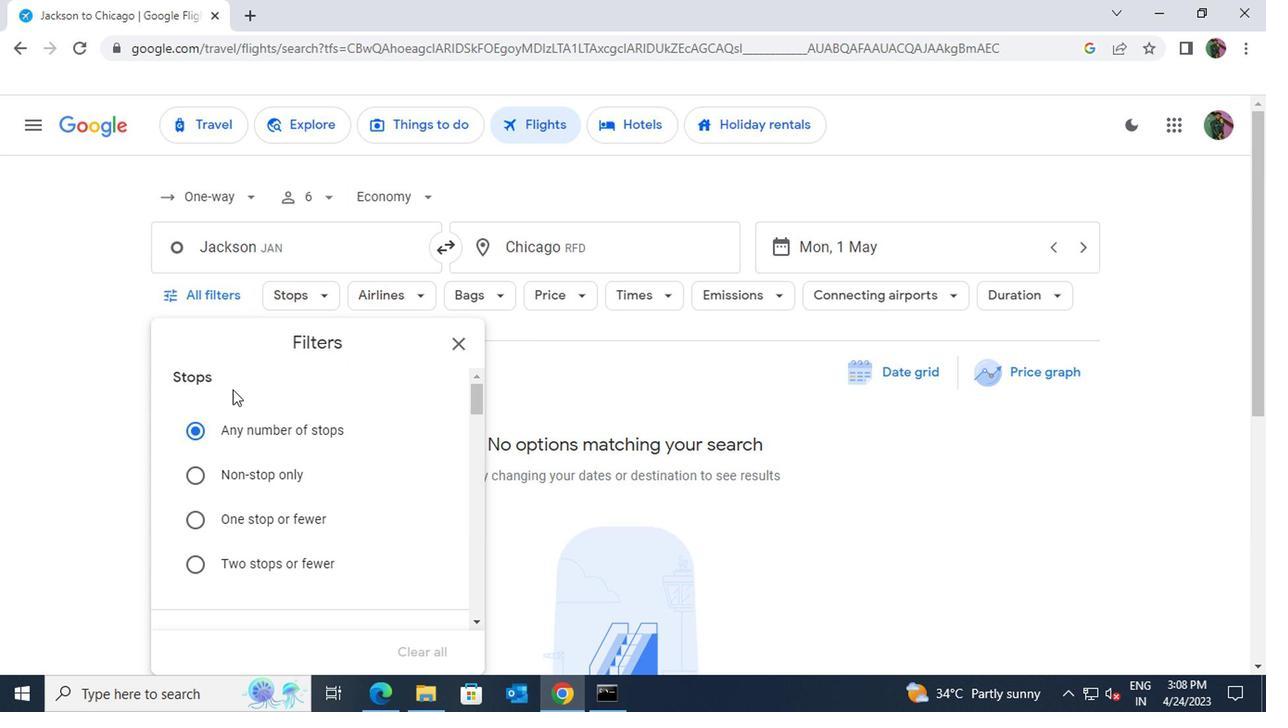 
Action: Mouse scrolled (313, 506) with delta (0, -1)
Screenshot: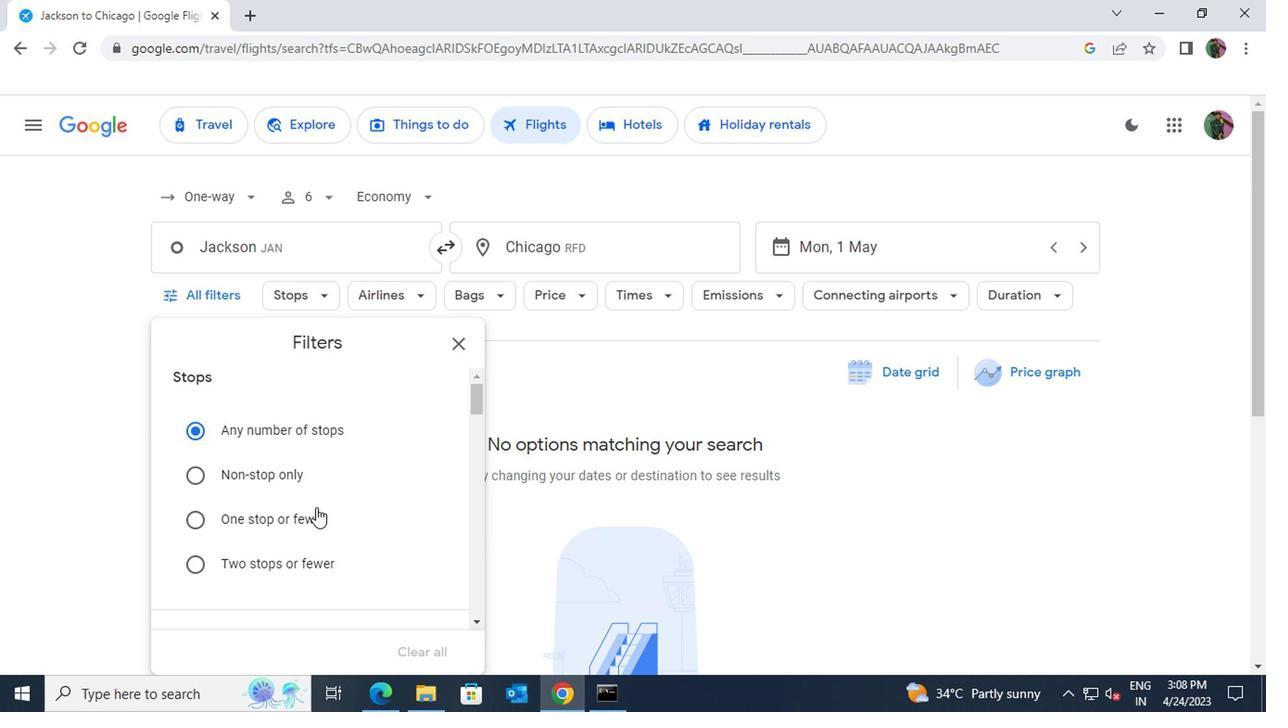 
Action: Mouse scrolled (313, 506) with delta (0, -1)
Screenshot: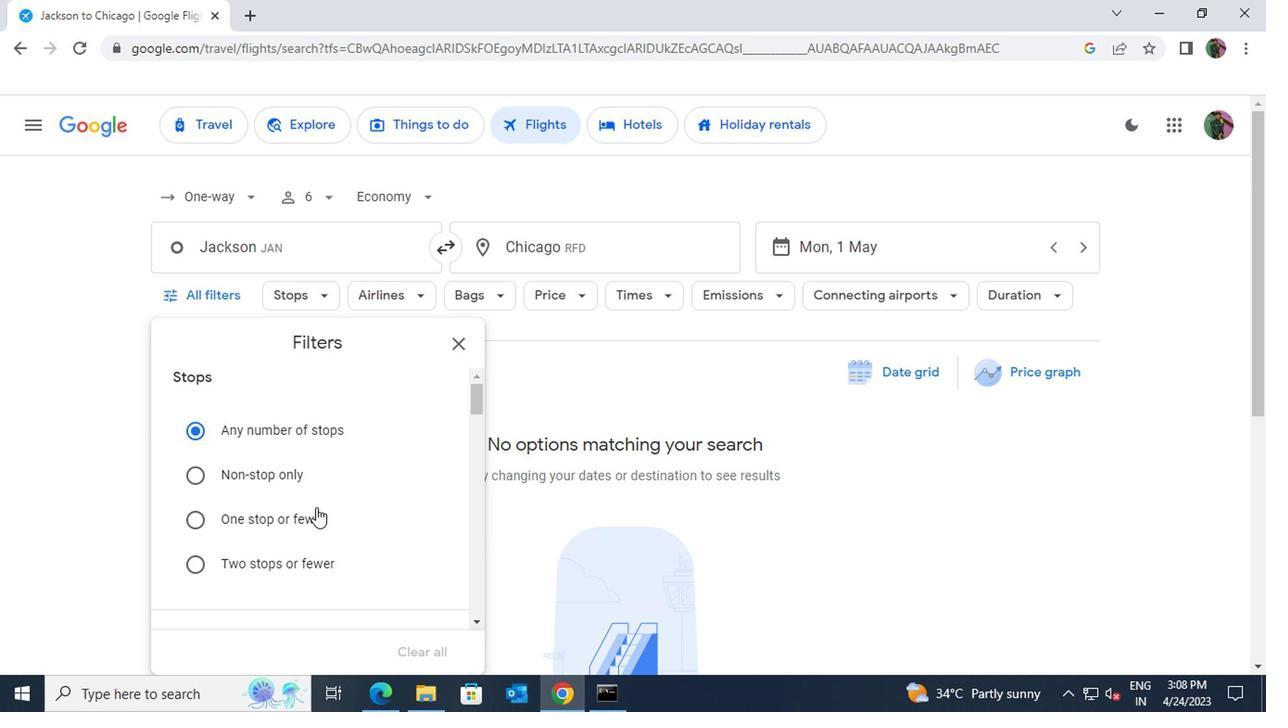 
Action: Mouse scrolled (313, 506) with delta (0, -1)
Screenshot: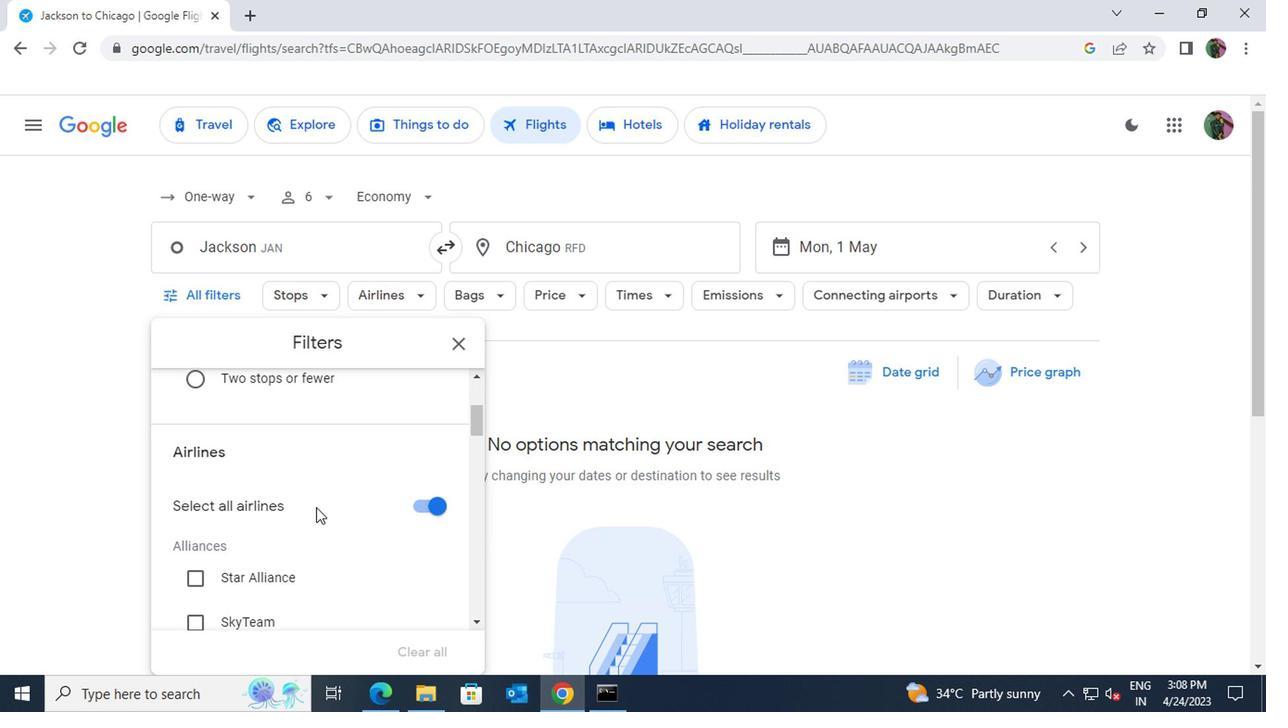 
Action: Mouse scrolled (313, 506) with delta (0, -1)
Screenshot: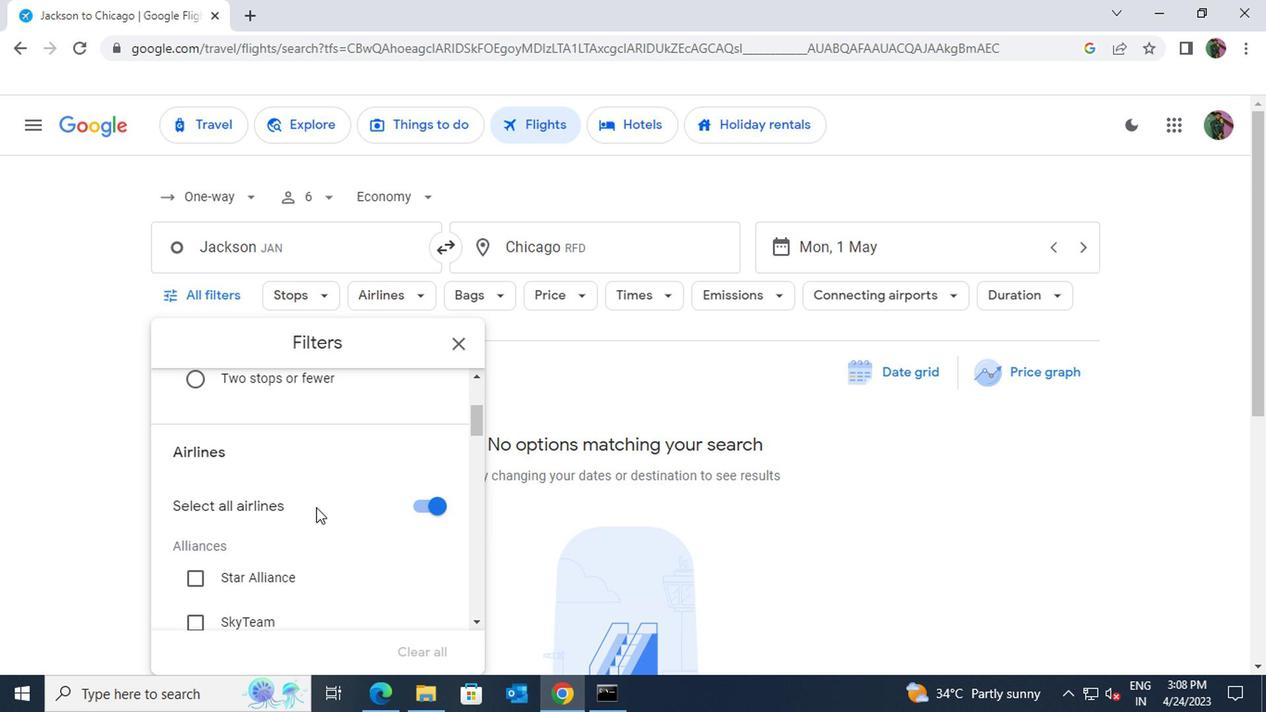 
Action: Mouse scrolled (313, 506) with delta (0, -1)
Screenshot: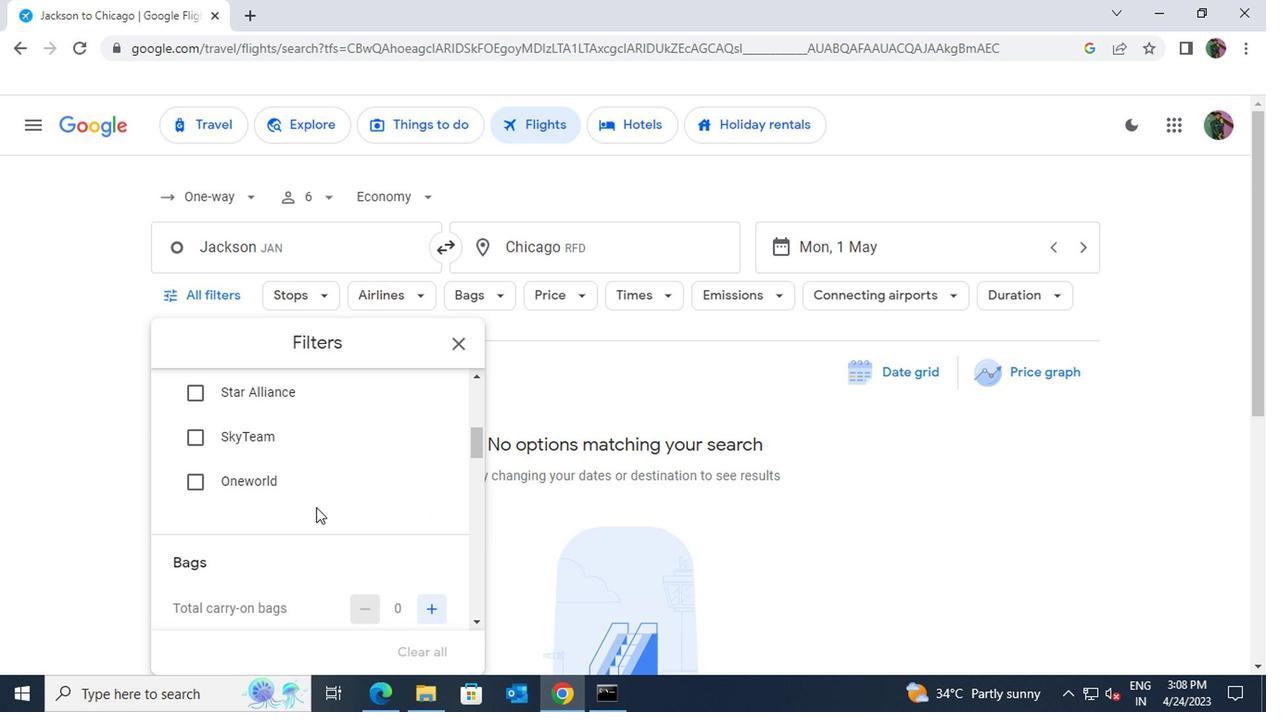 
Action: Mouse scrolled (313, 506) with delta (0, -1)
Screenshot: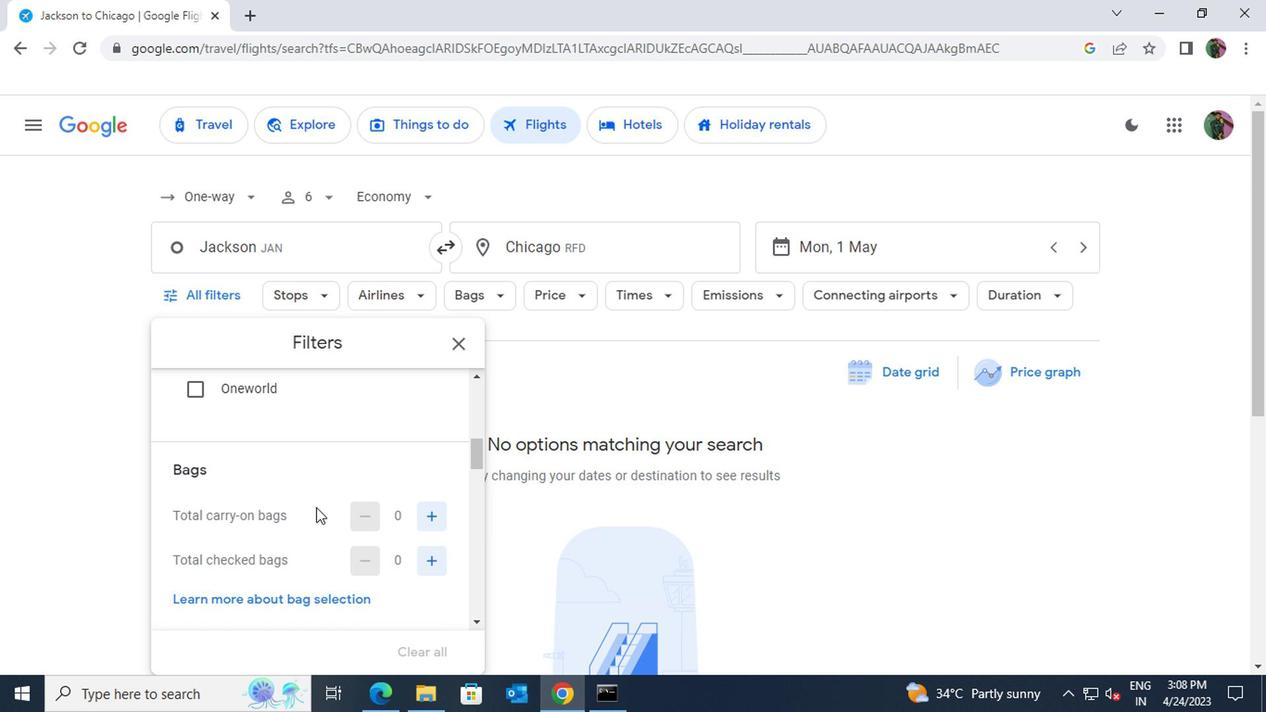 
Action: Mouse moved to (418, 466)
Screenshot: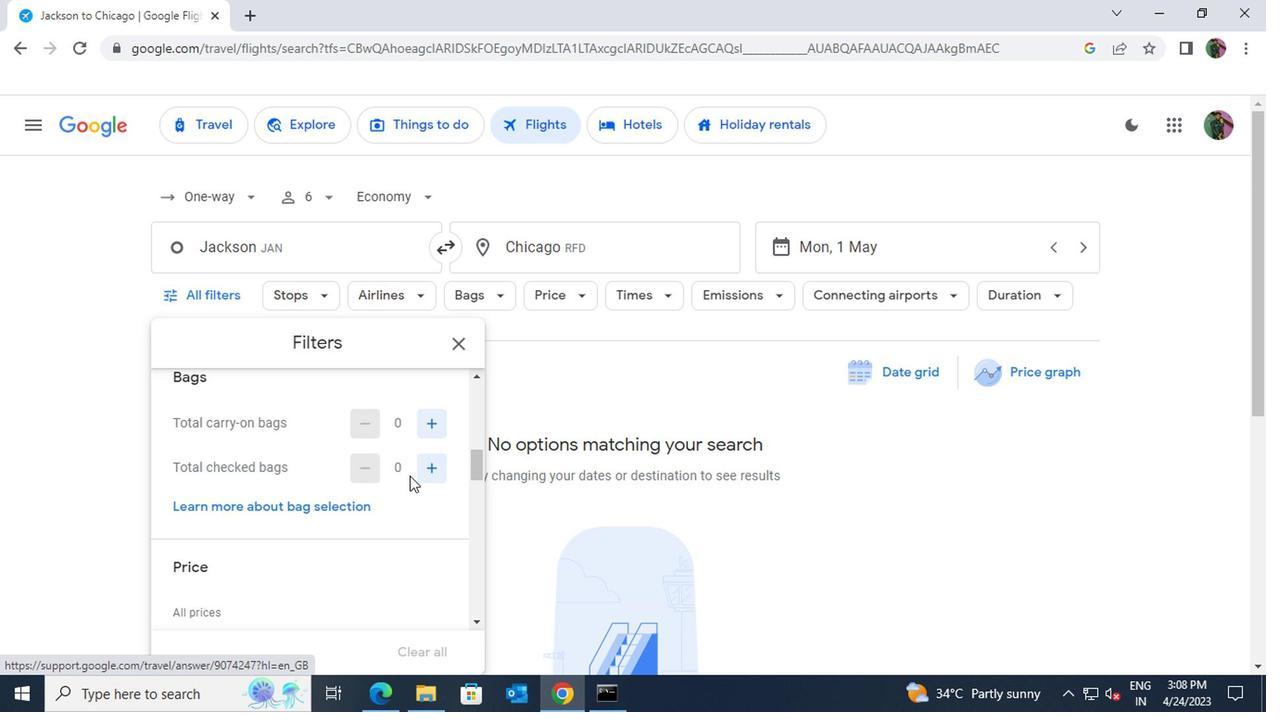 
Action: Mouse pressed left at (418, 466)
Screenshot: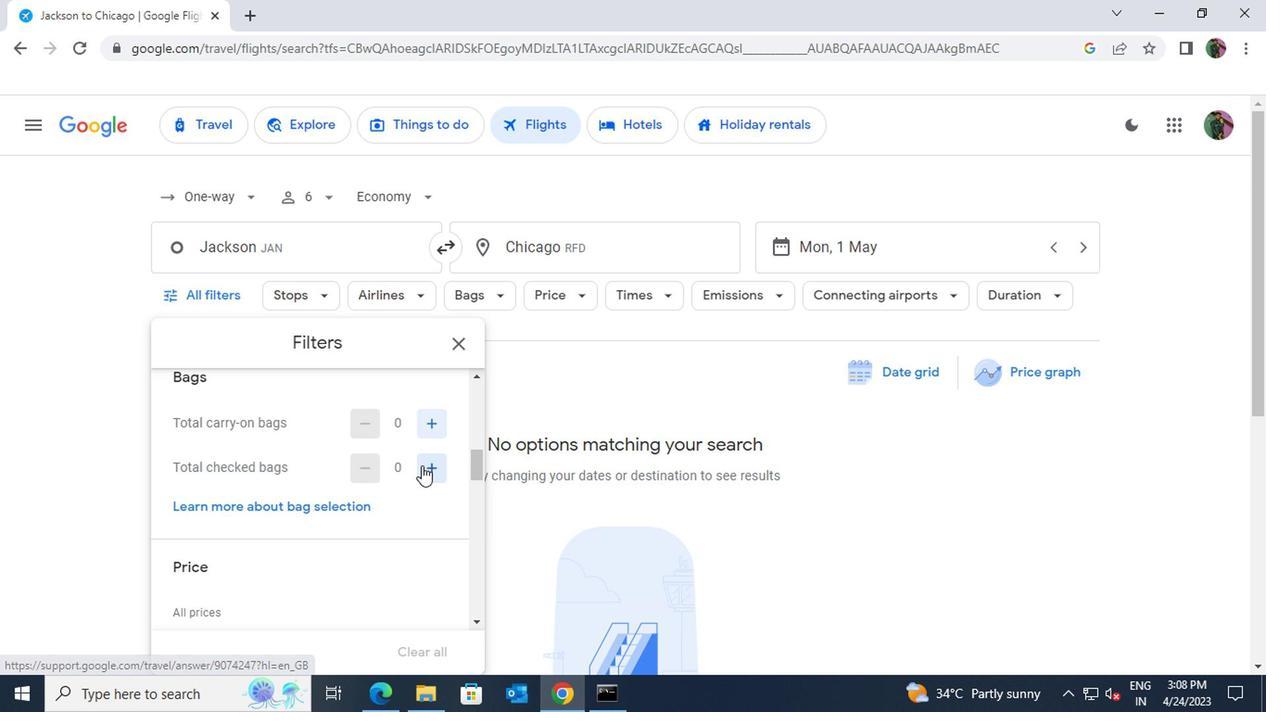 
Action: Mouse pressed left at (418, 466)
Screenshot: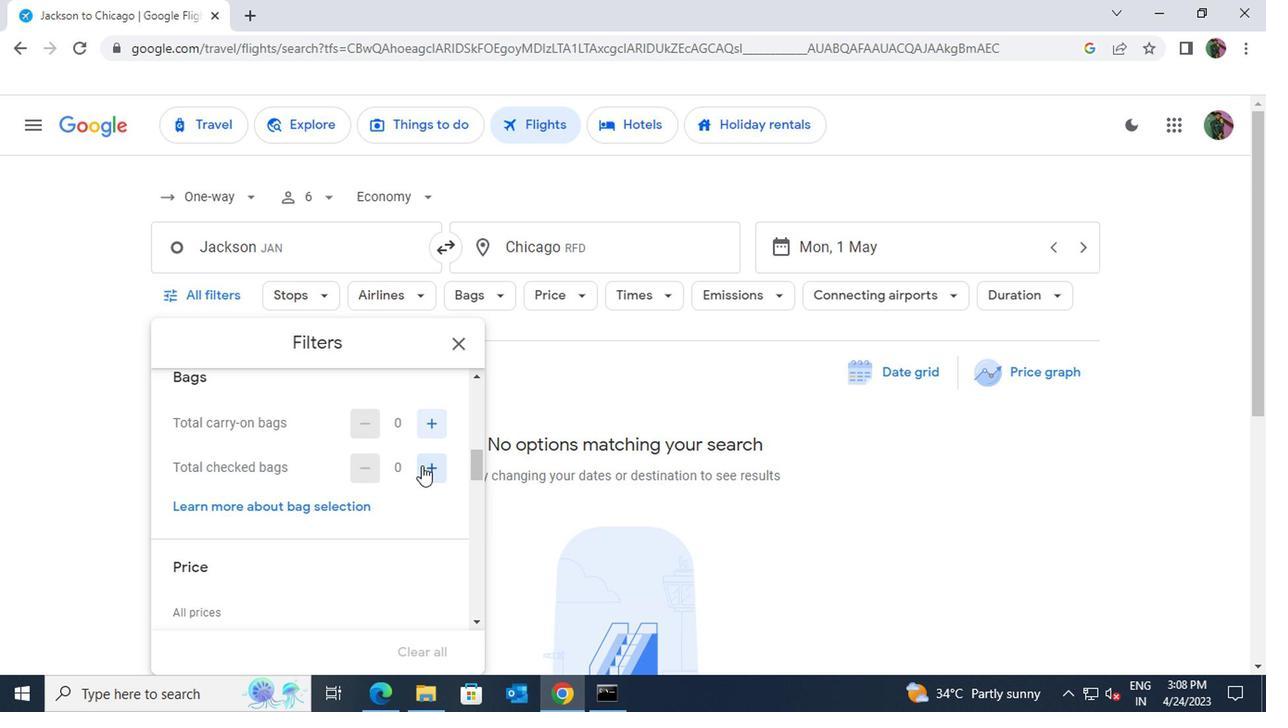 
Action: Mouse pressed left at (418, 466)
Screenshot: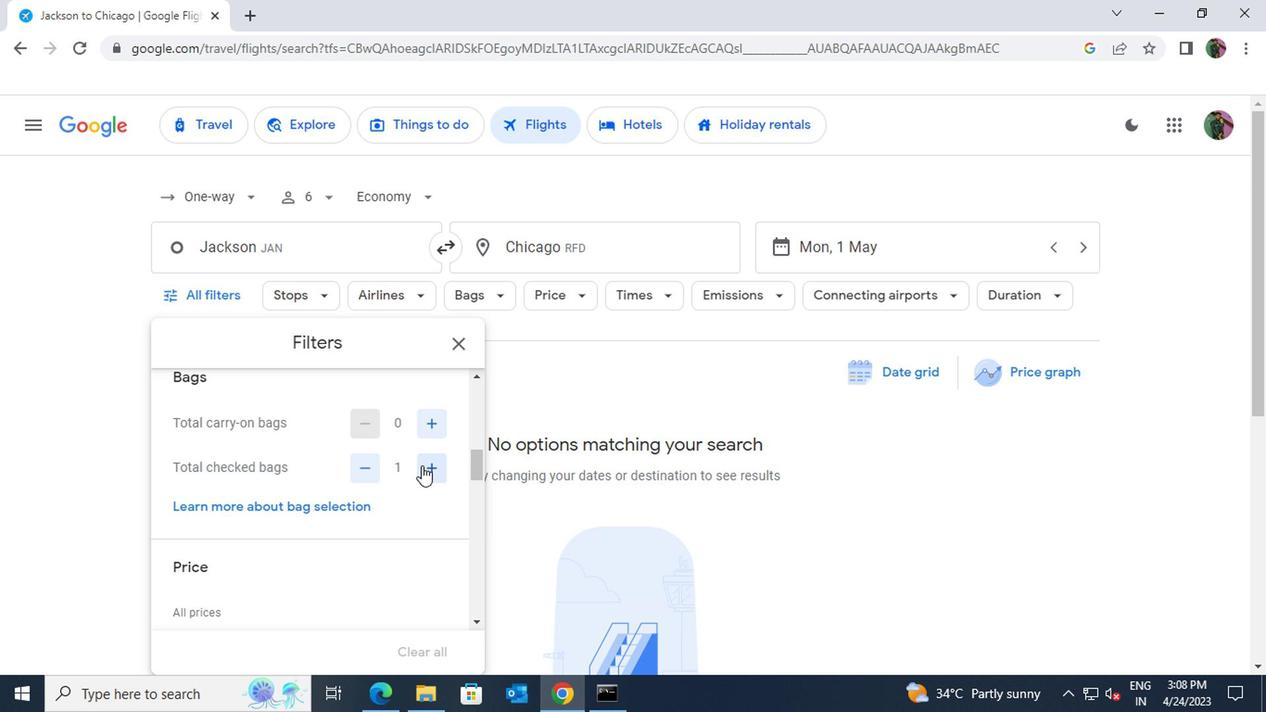 
Action: Mouse pressed left at (418, 466)
Screenshot: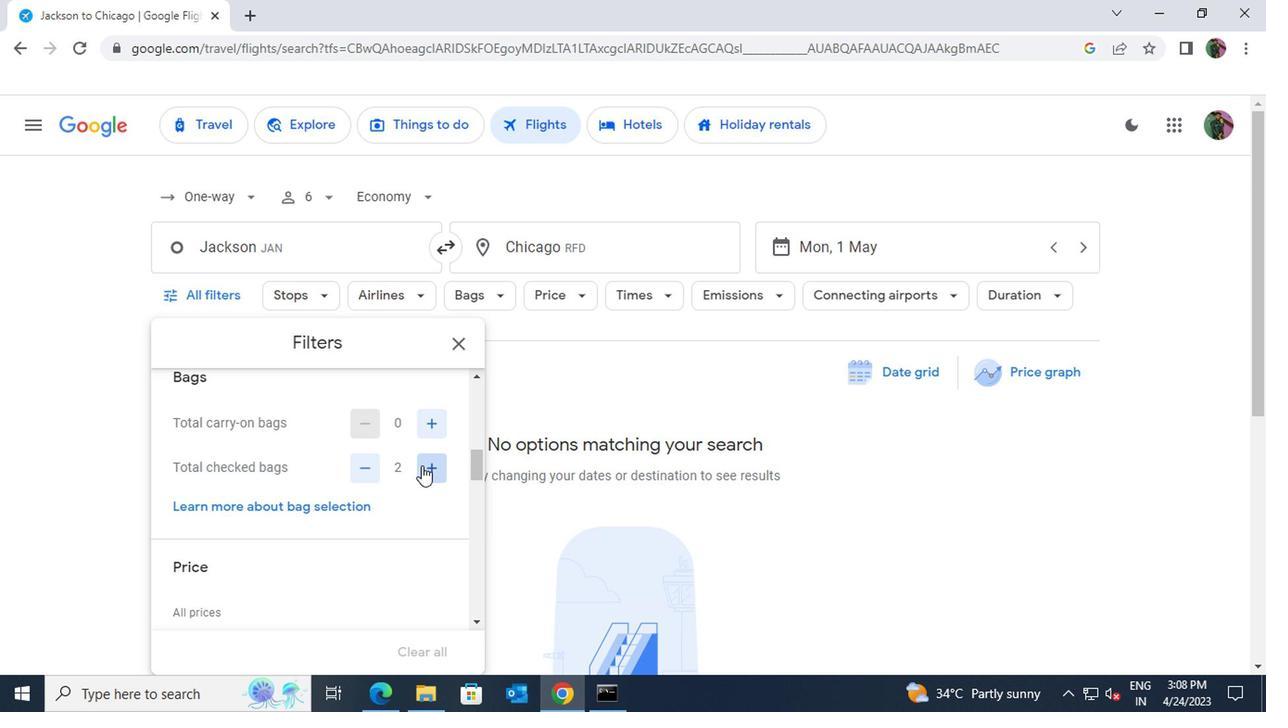 
Action: Mouse scrolled (418, 465) with delta (0, 0)
Screenshot: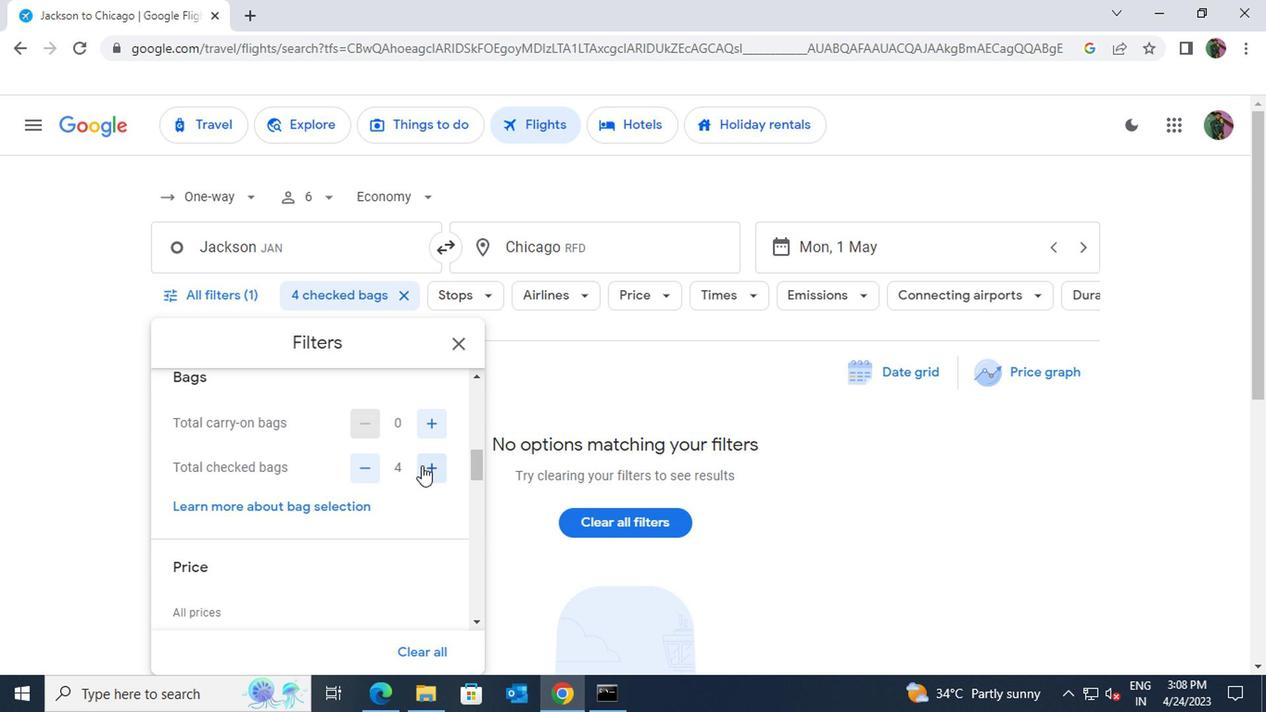
Action: Mouse moved to (433, 548)
Screenshot: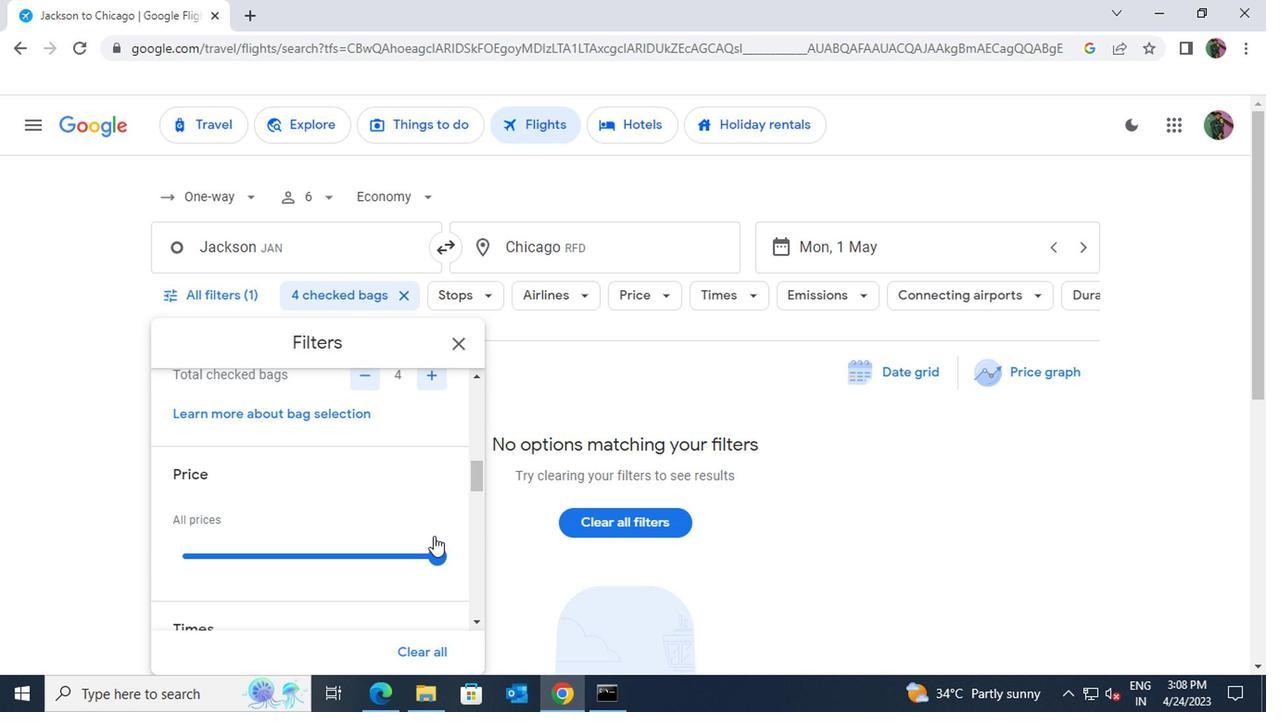 
Action: Mouse pressed left at (433, 548)
Screenshot: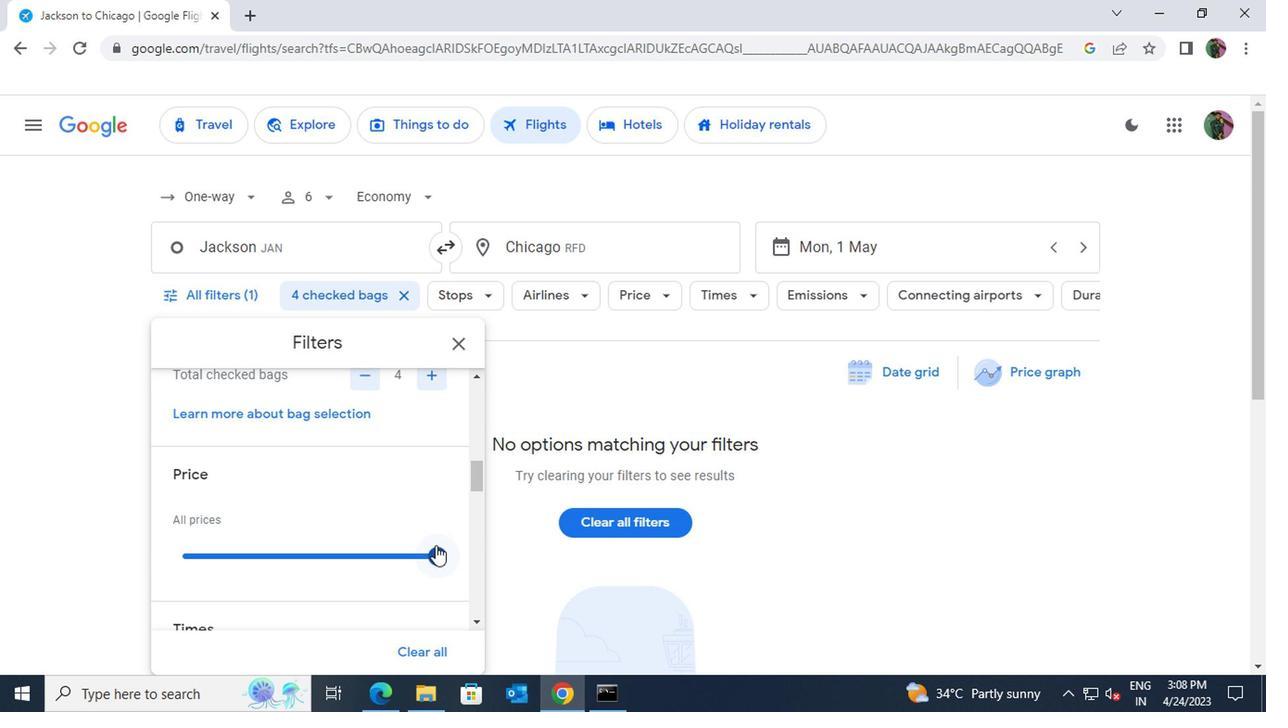 
Action: Mouse moved to (327, 546)
Screenshot: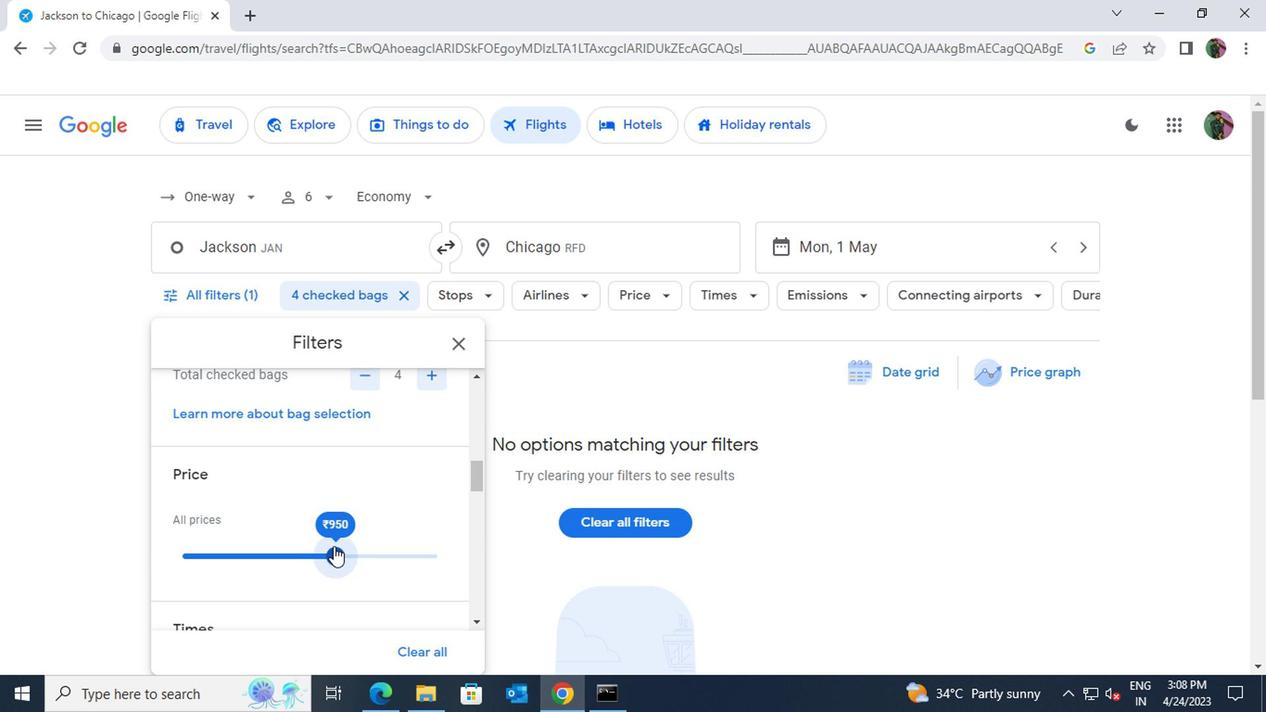 
Action: Mouse scrolled (327, 545) with delta (0, 0)
Screenshot: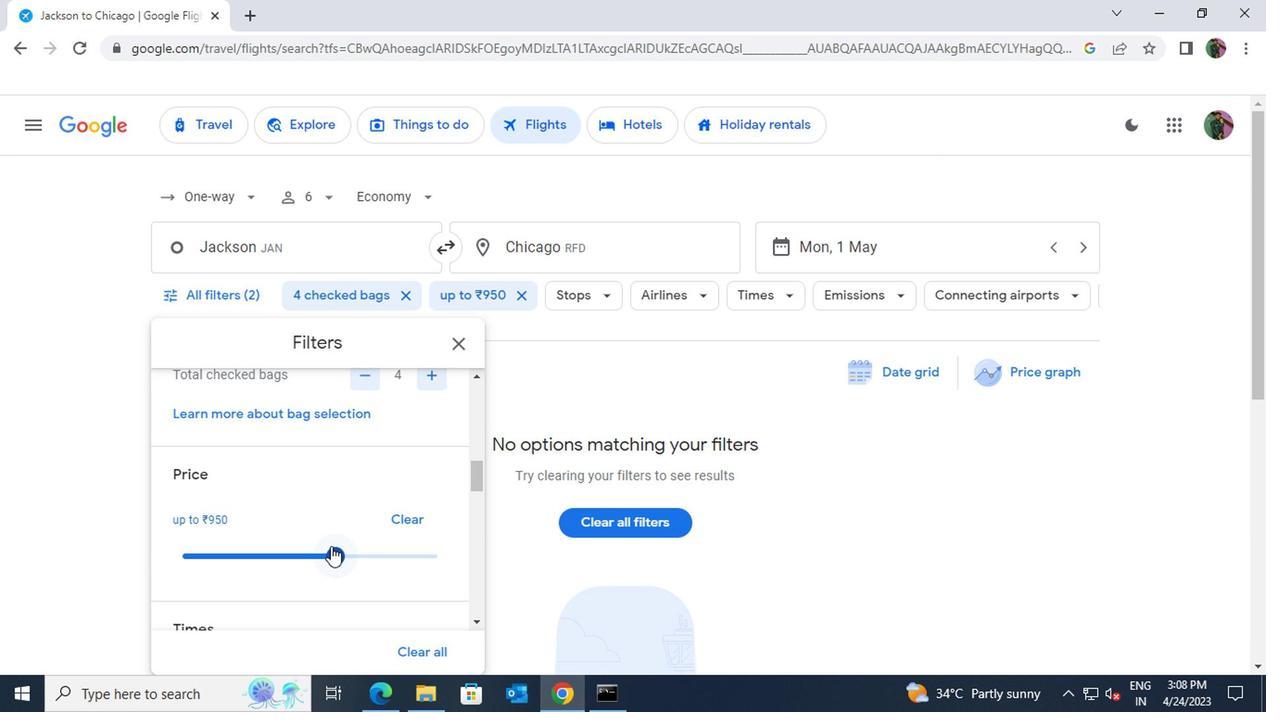 
Action: Mouse scrolled (327, 545) with delta (0, 0)
Screenshot: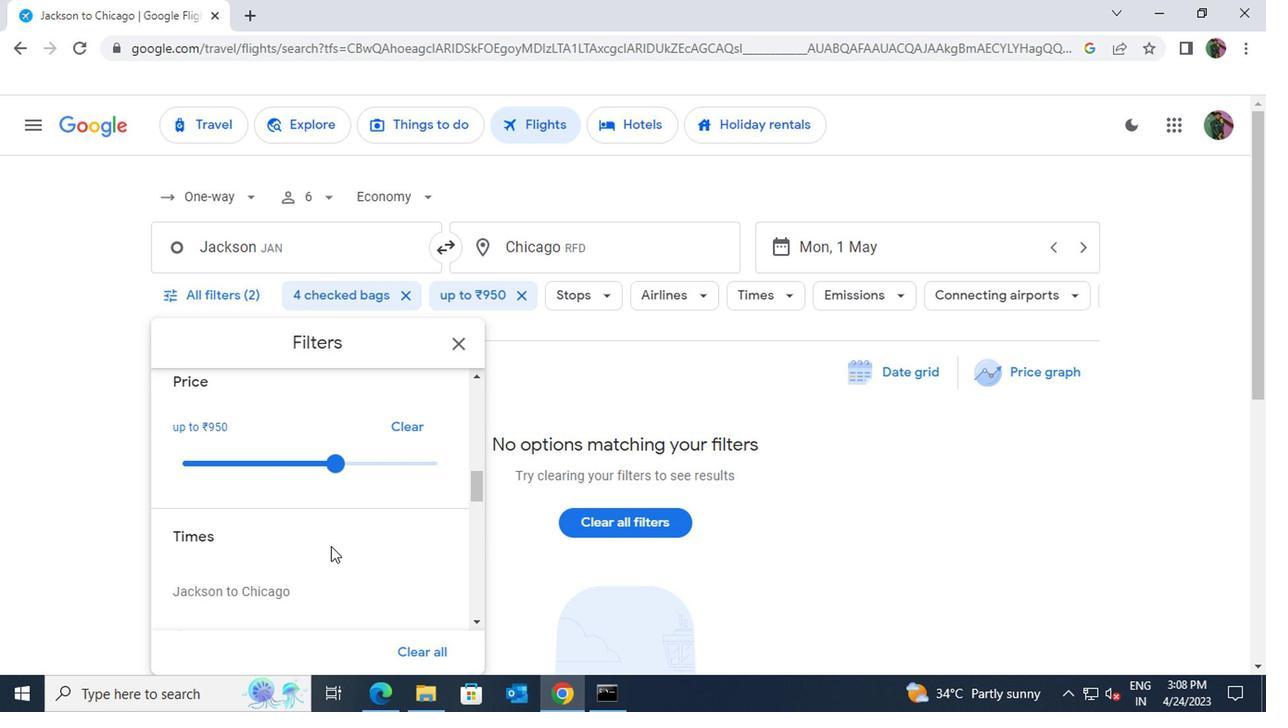 
Action: Mouse moved to (437, 580)
Screenshot: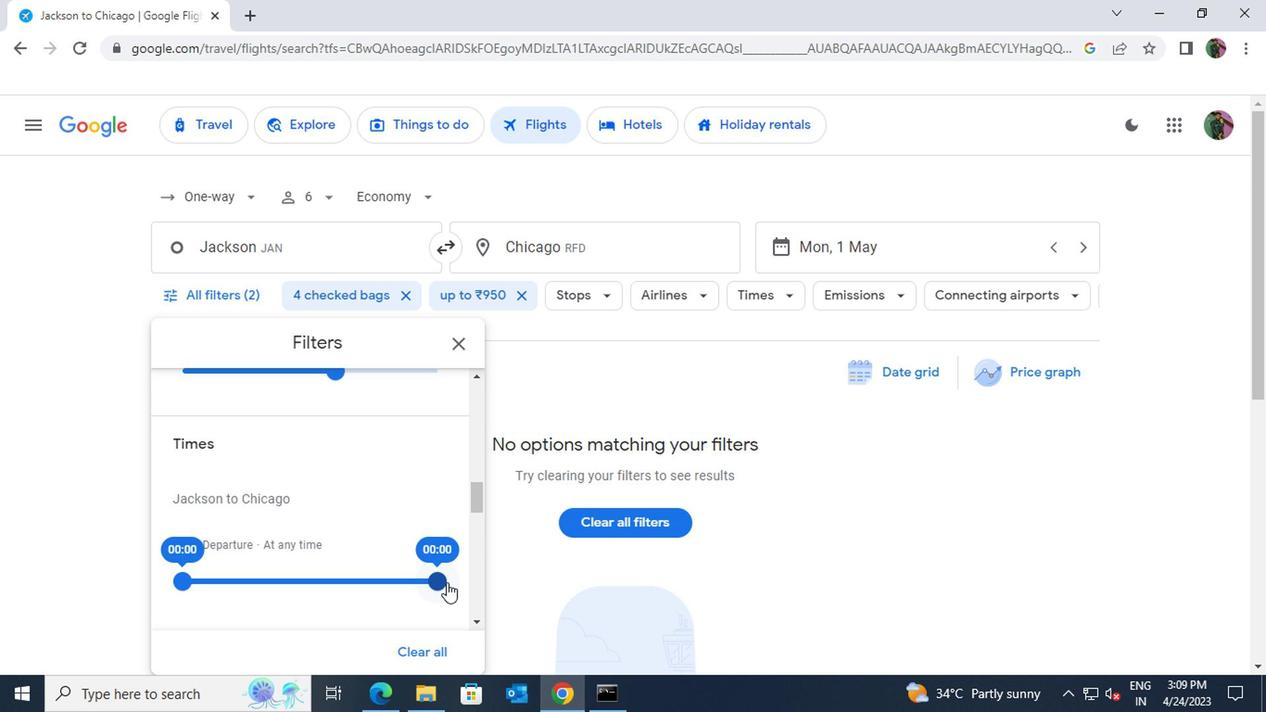 
Action: Mouse pressed left at (437, 580)
Screenshot: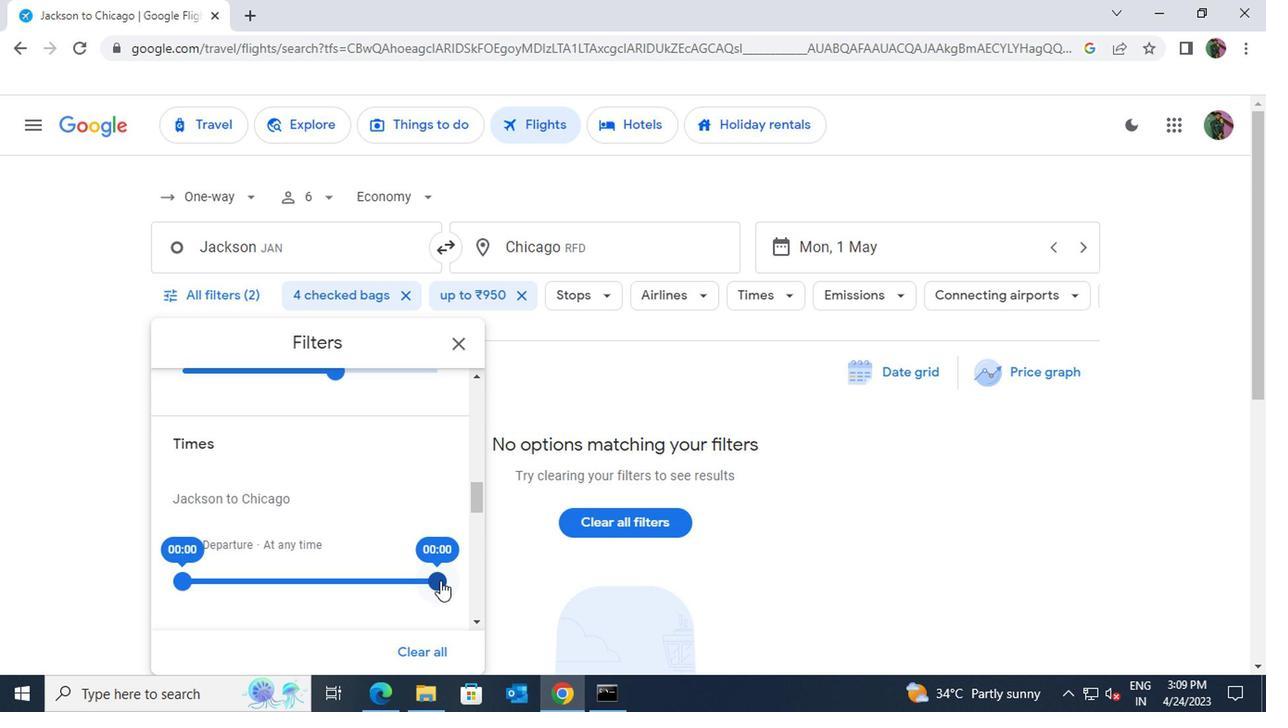
Action: Mouse moved to (340, 579)
Screenshot: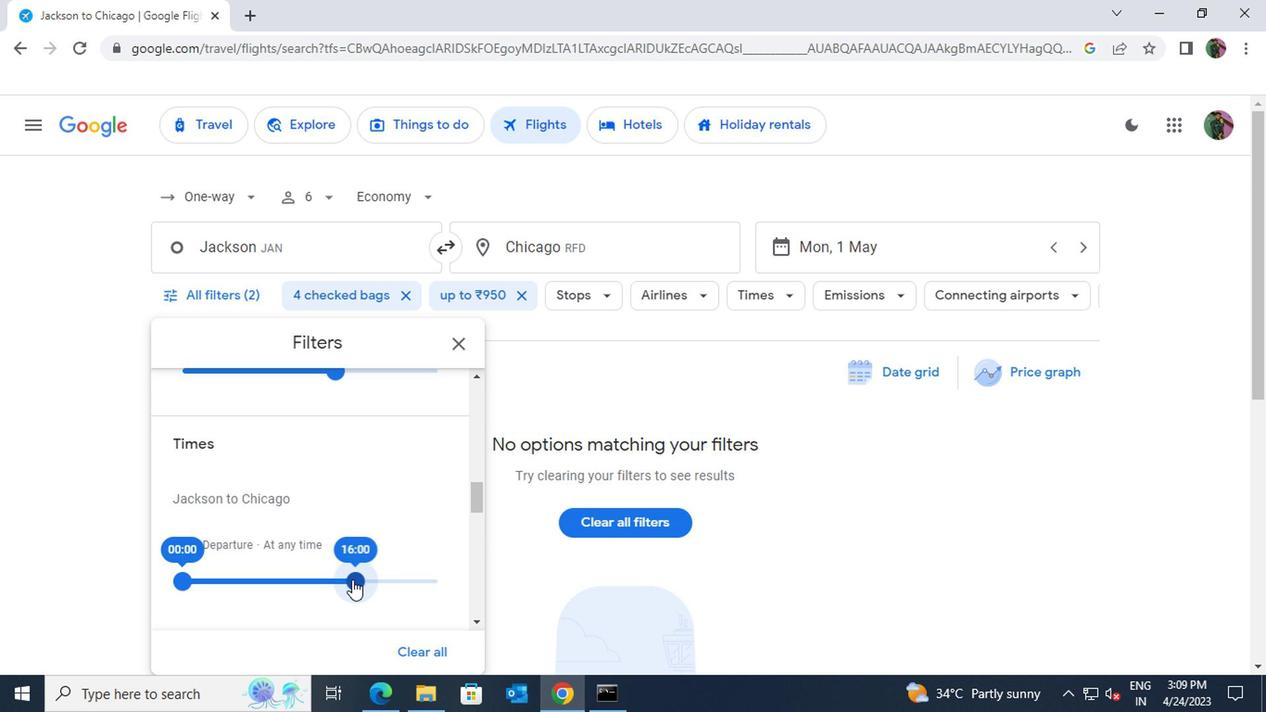 
Action: Mouse scrolled (340, 578) with delta (0, 0)
Screenshot: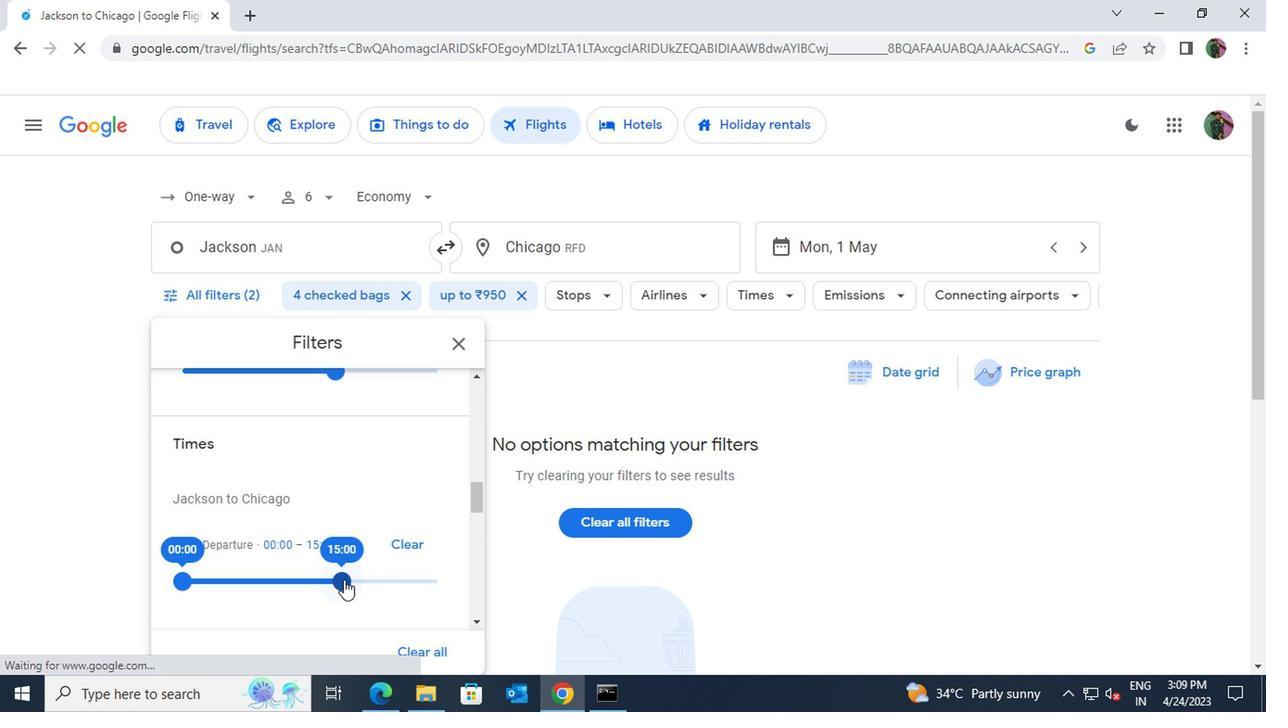 
Action: Mouse moved to (340, 581)
Screenshot: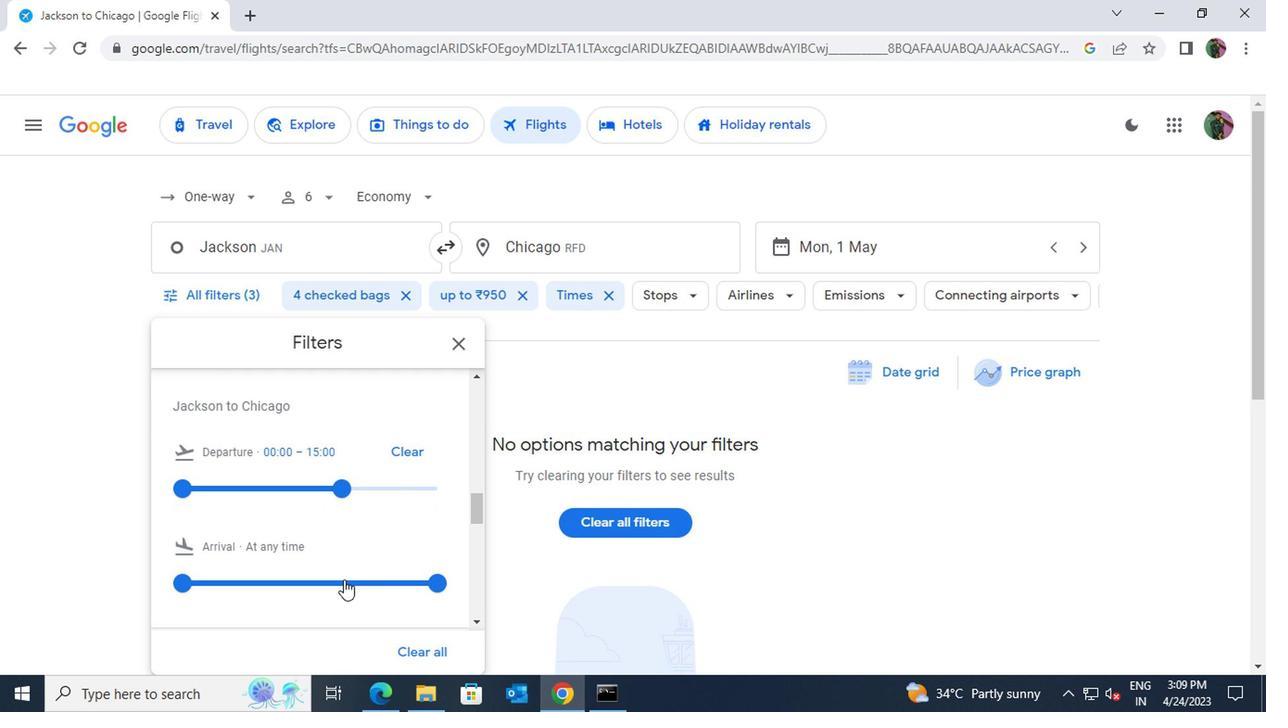 
